 Task: Create a due date automation trigger when advanced on, on the tuesday of the week a card is due add fields without custom field "Resume" set to a date less than 1 days ago at 11:00 AM.
Action: Mouse moved to (888, 277)
Screenshot: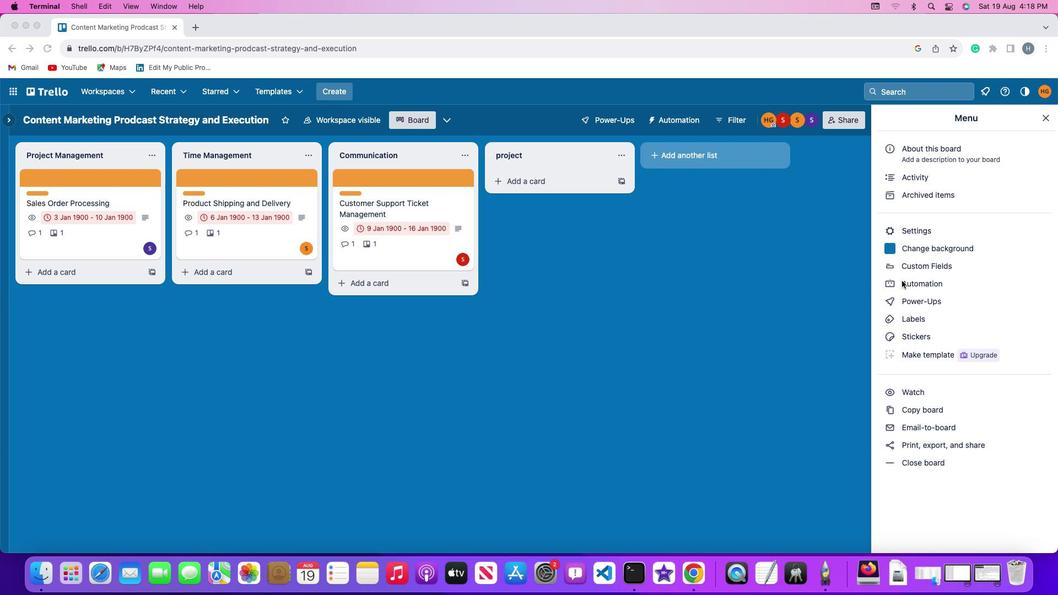 
Action: Mouse pressed left at (888, 277)
Screenshot: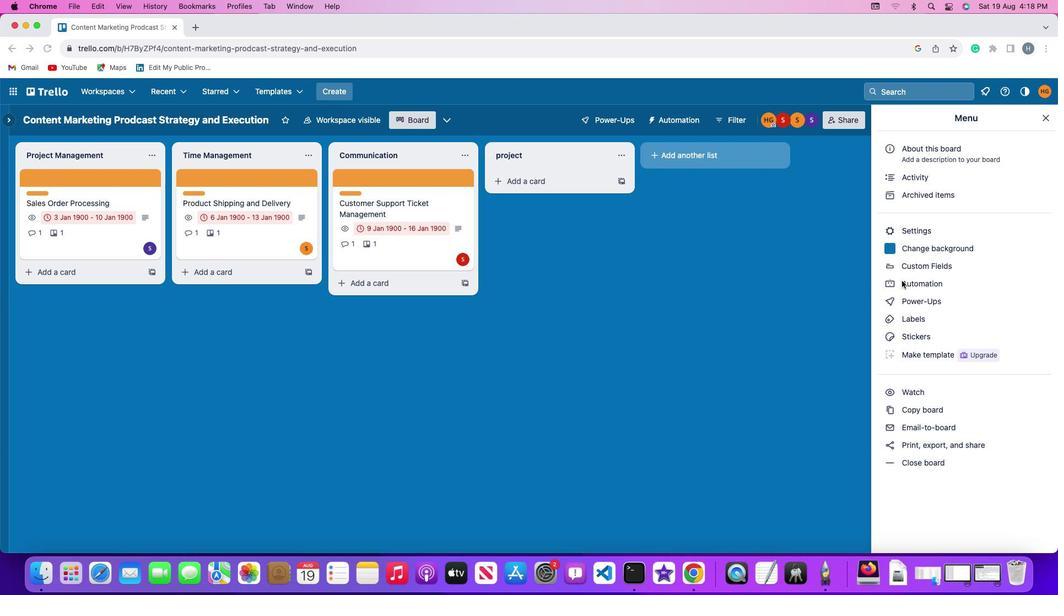 
Action: Mouse pressed left at (888, 277)
Screenshot: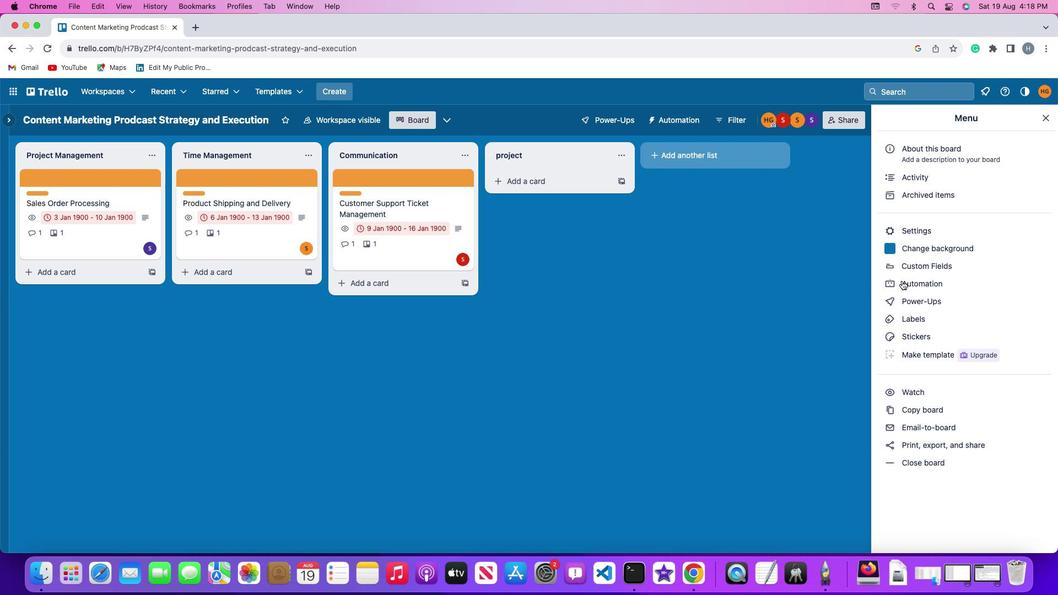 
Action: Mouse moved to (92, 257)
Screenshot: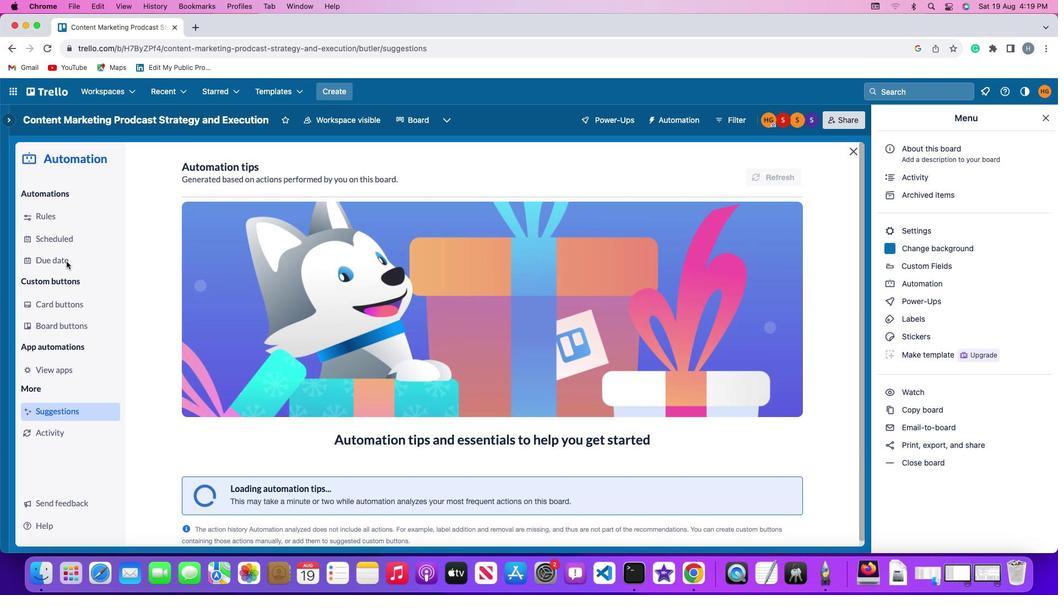 
Action: Mouse pressed left at (92, 257)
Screenshot: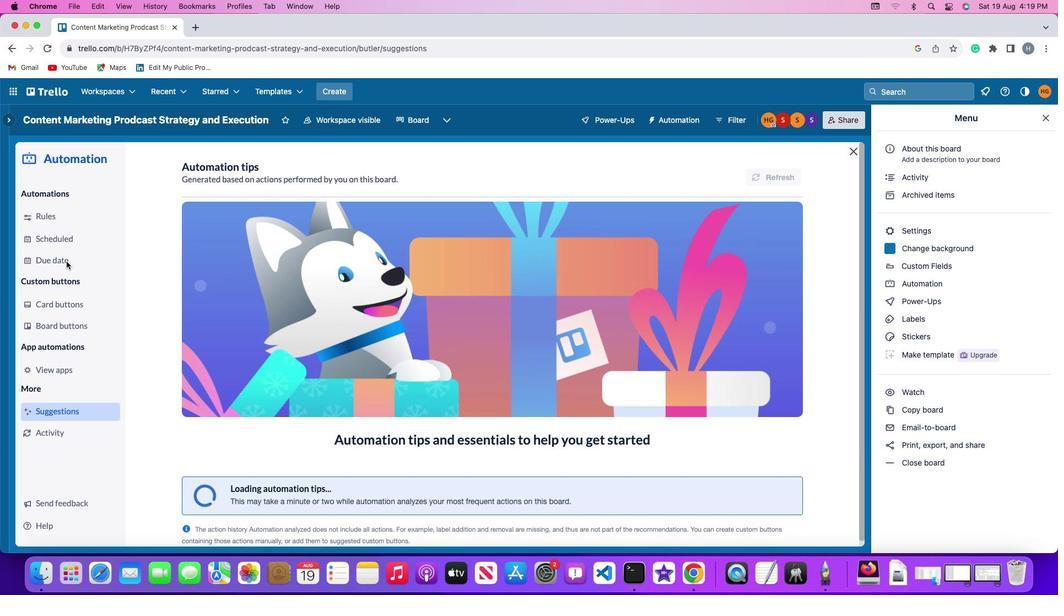 
Action: Mouse moved to (750, 164)
Screenshot: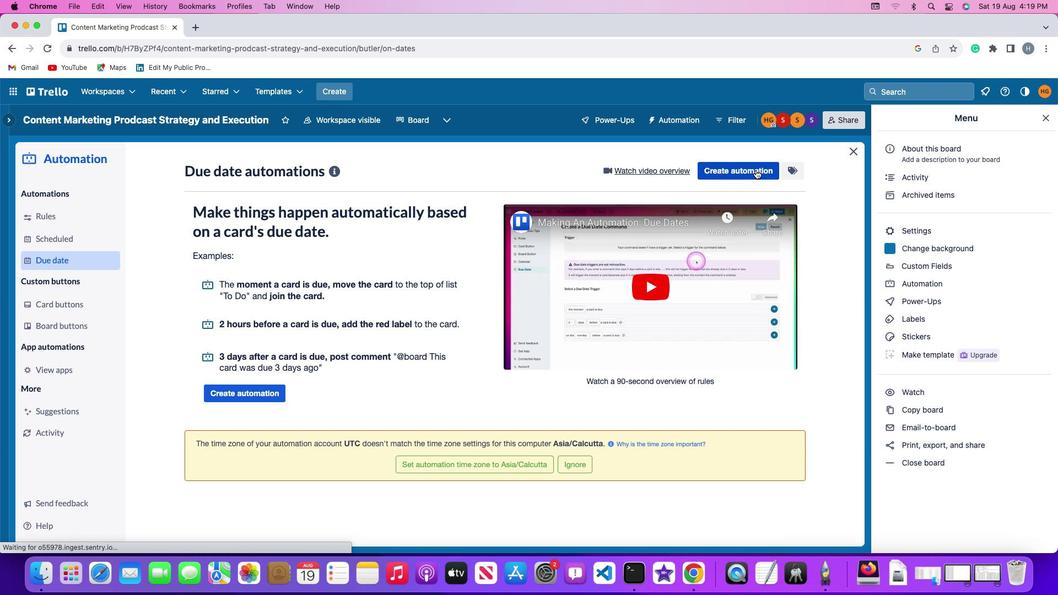 
Action: Mouse pressed left at (750, 164)
Screenshot: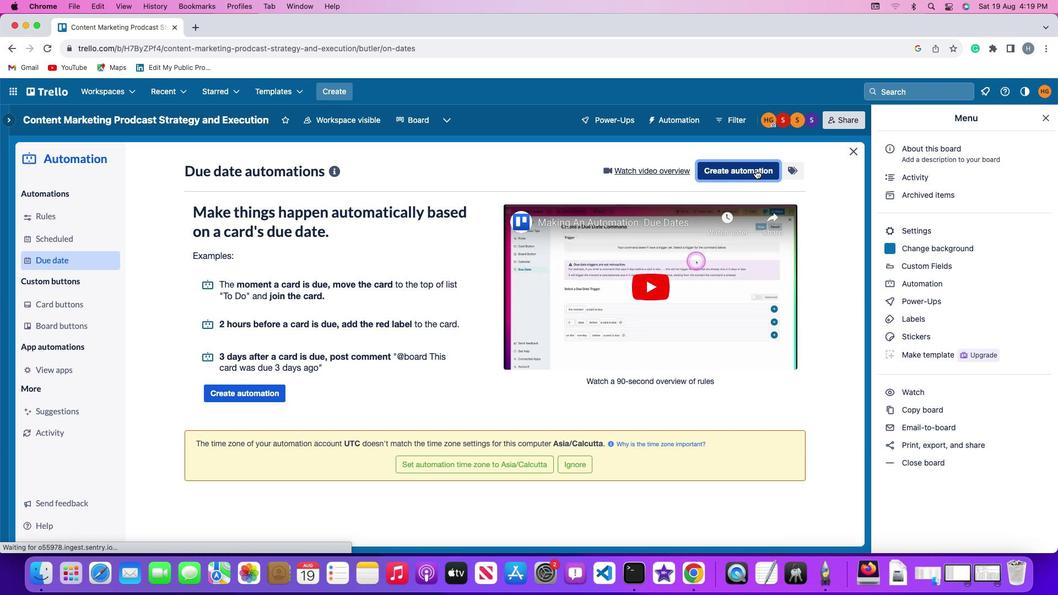 
Action: Mouse moved to (238, 273)
Screenshot: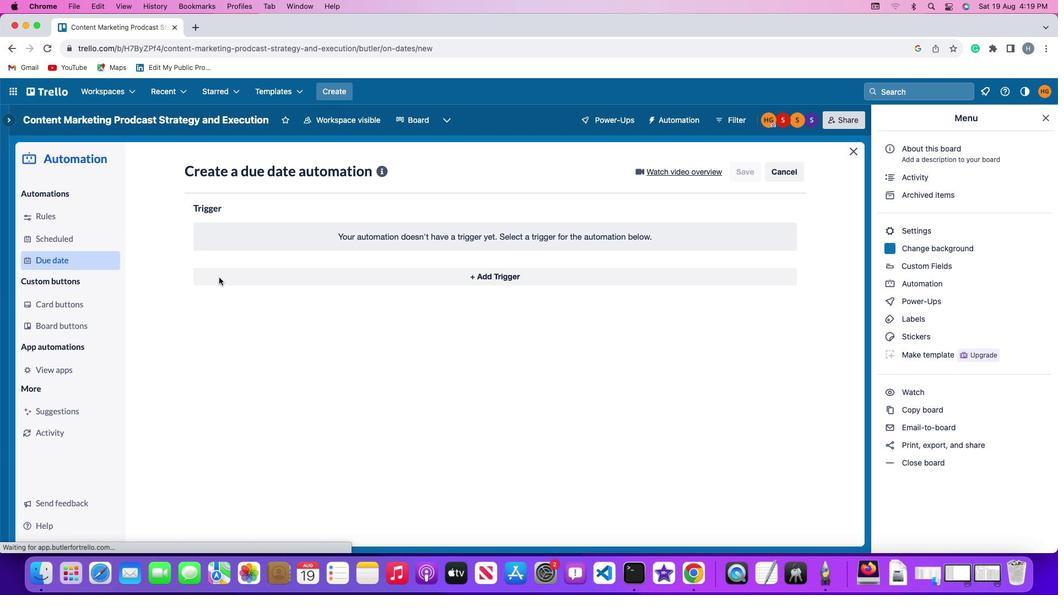 
Action: Mouse pressed left at (238, 273)
Screenshot: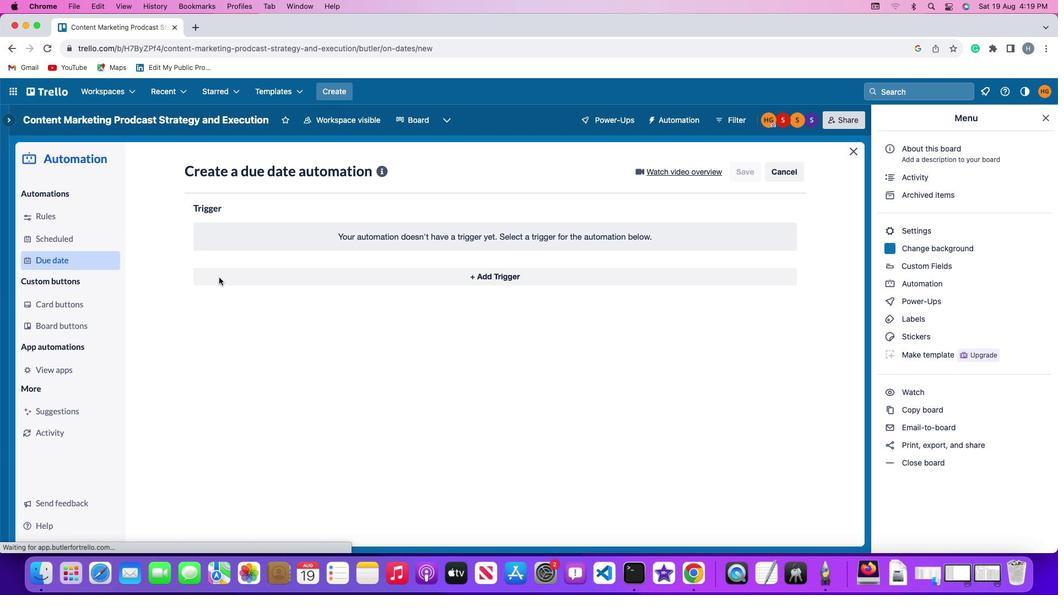 
Action: Mouse moved to (267, 473)
Screenshot: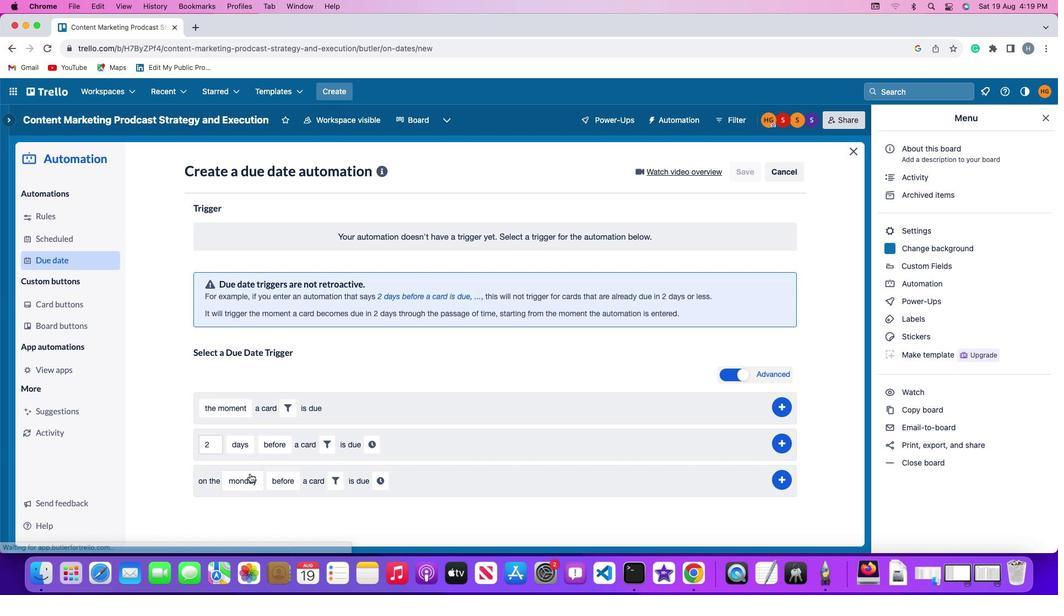 
Action: Mouse pressed left at (267, 473)
Screenshot: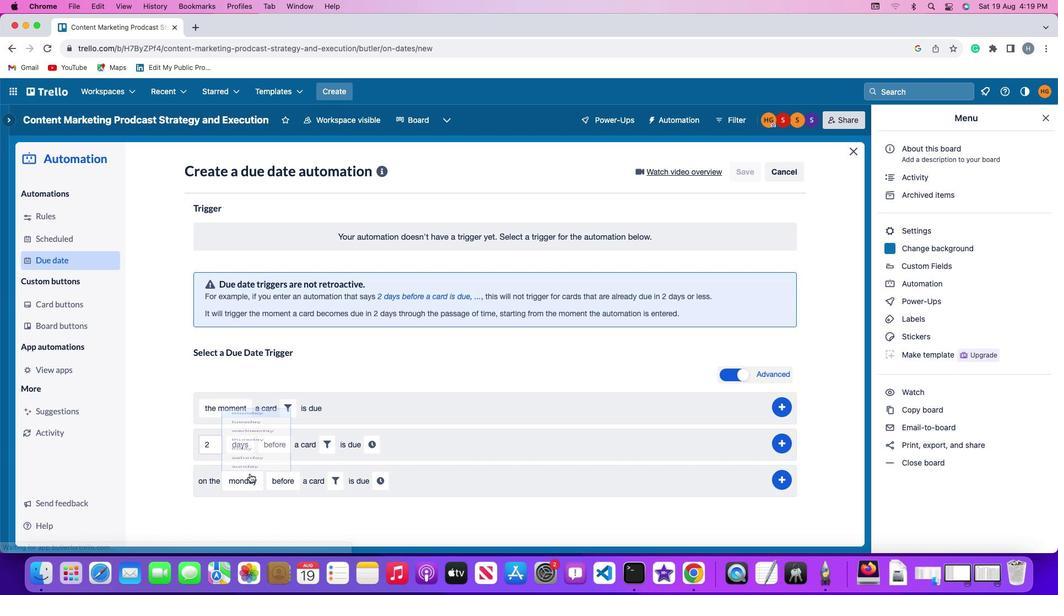 
Action: Mouse moved to (281, 348)
Screenshot: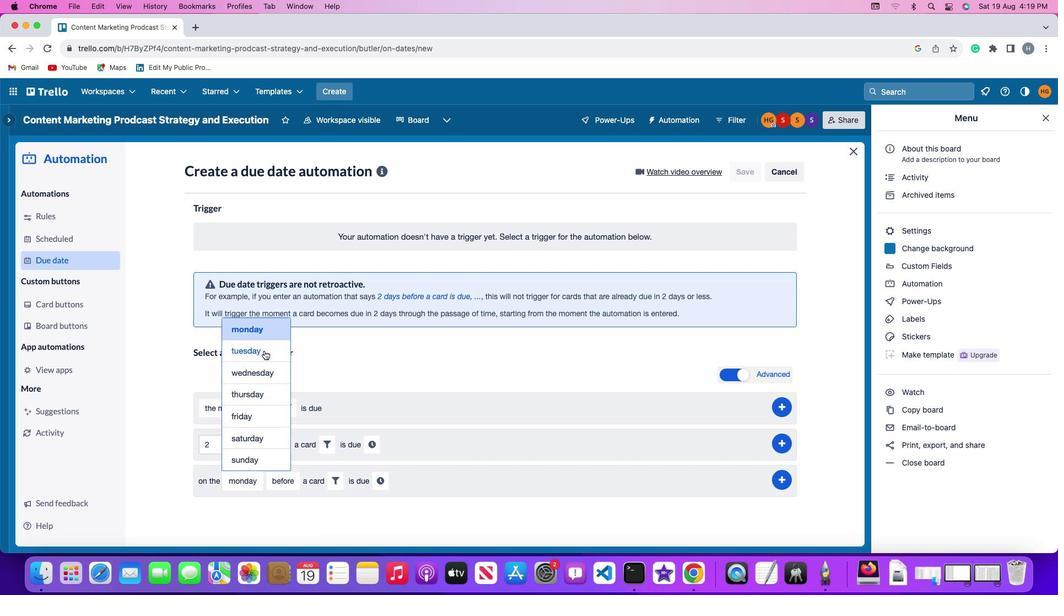 
Action: Mouse pressed left at (281, 348)
Screenshot: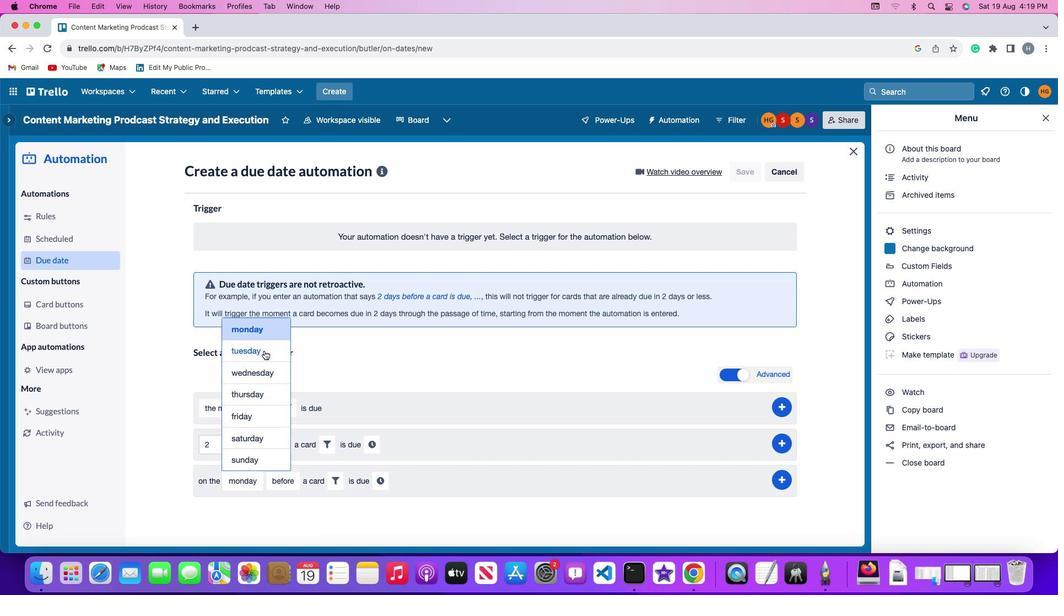 
Action: Mouse moved to (299, 483)
Screenshot: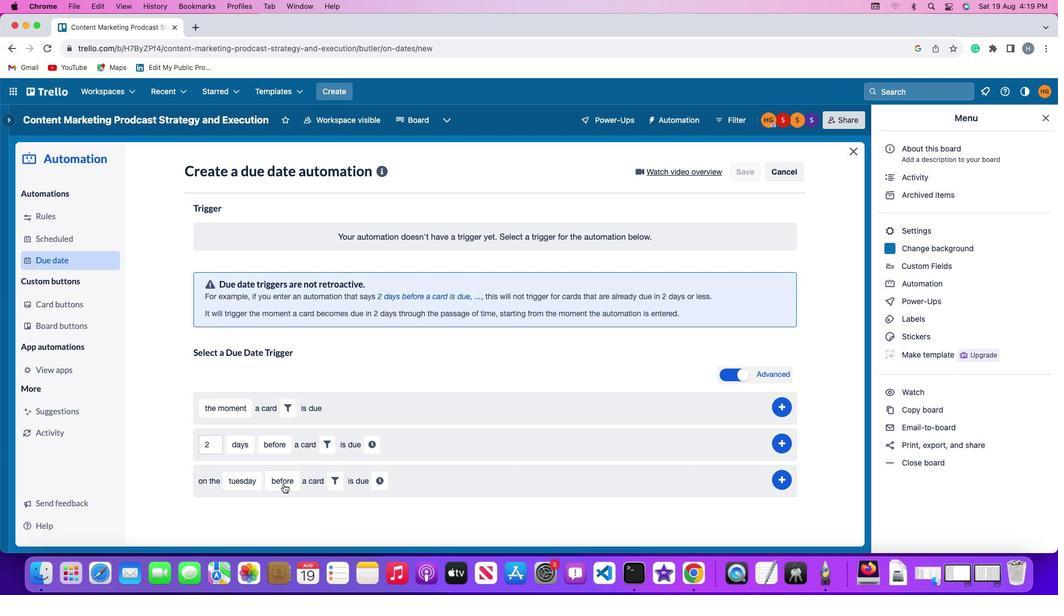 
Action: Mouse pressed left at (299, 483)
Screenshot: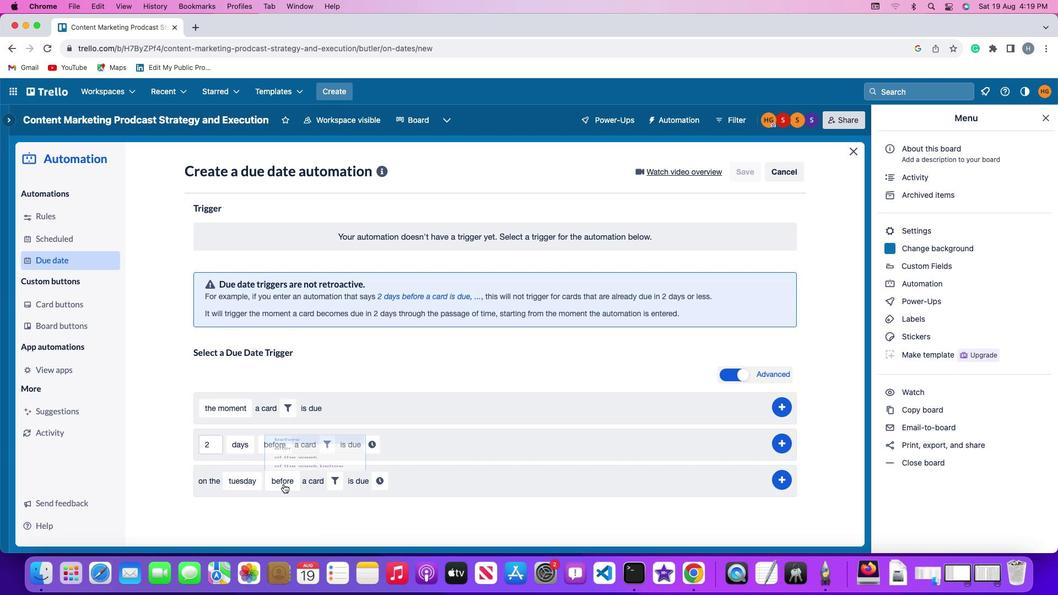 
Action: Mouse moved to (315, 439)
Screenshot: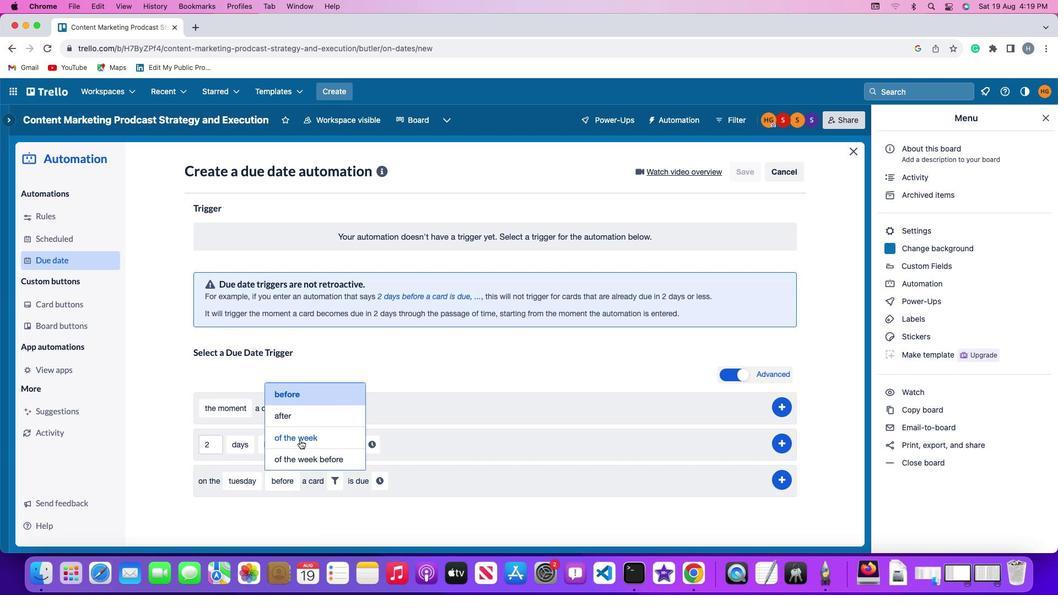 
Action: Mouse pressed left at (315, 439)
Screenshot: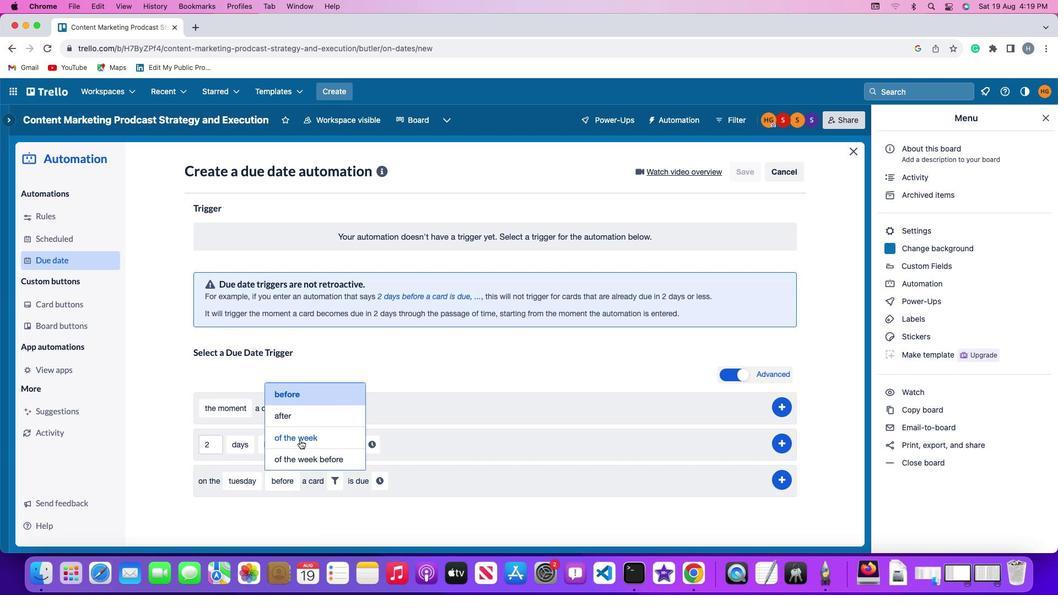 
Action: Mouse moved to (365, 482)
Screenshot: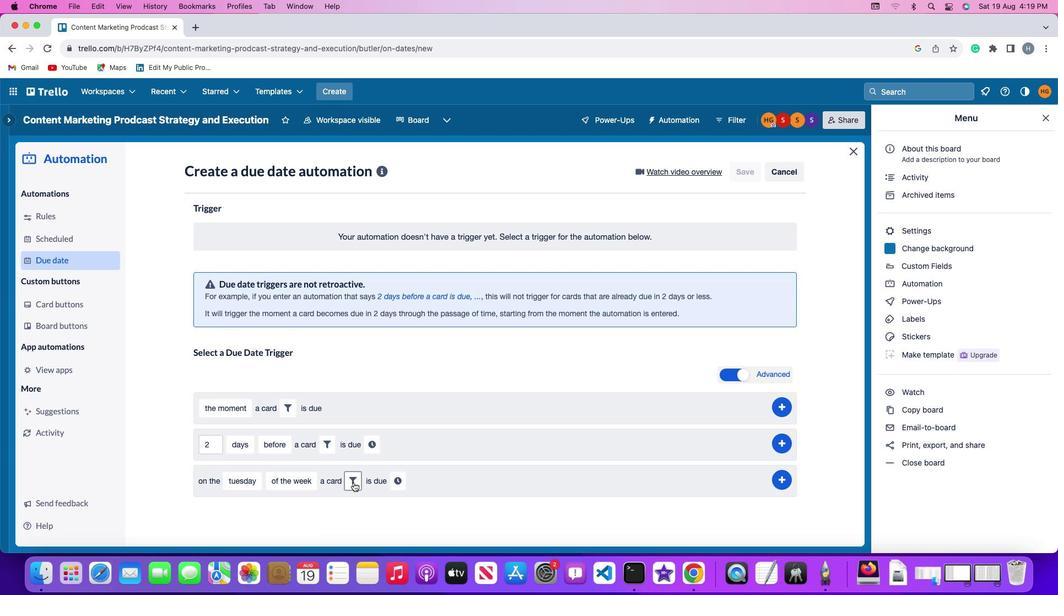 
Action: Mouse pressed left at (365, 482)
Screenshot: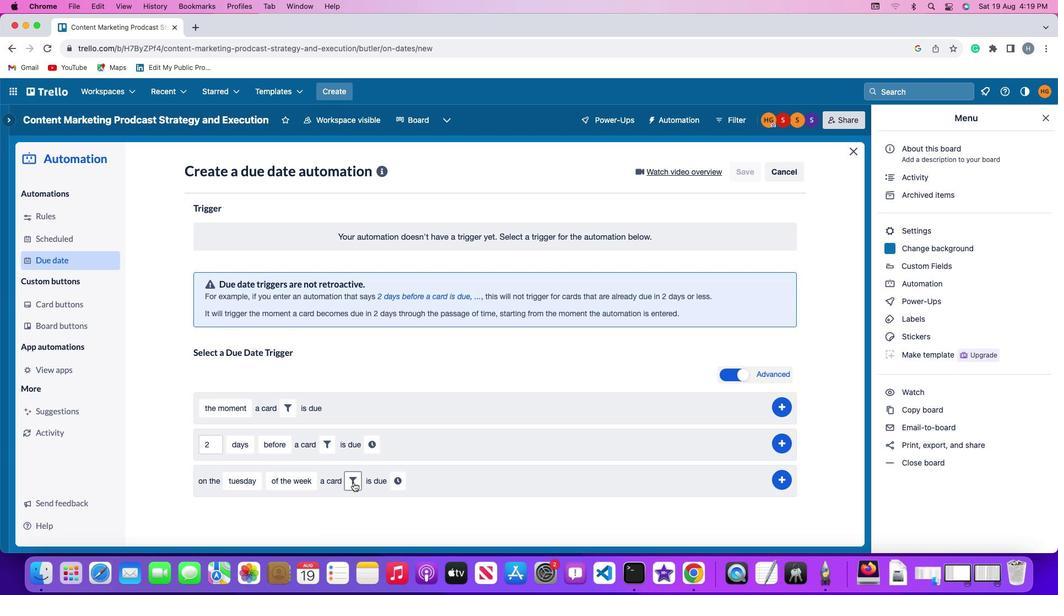 
Action: Mouse moved to (546, 512)
Screenshot: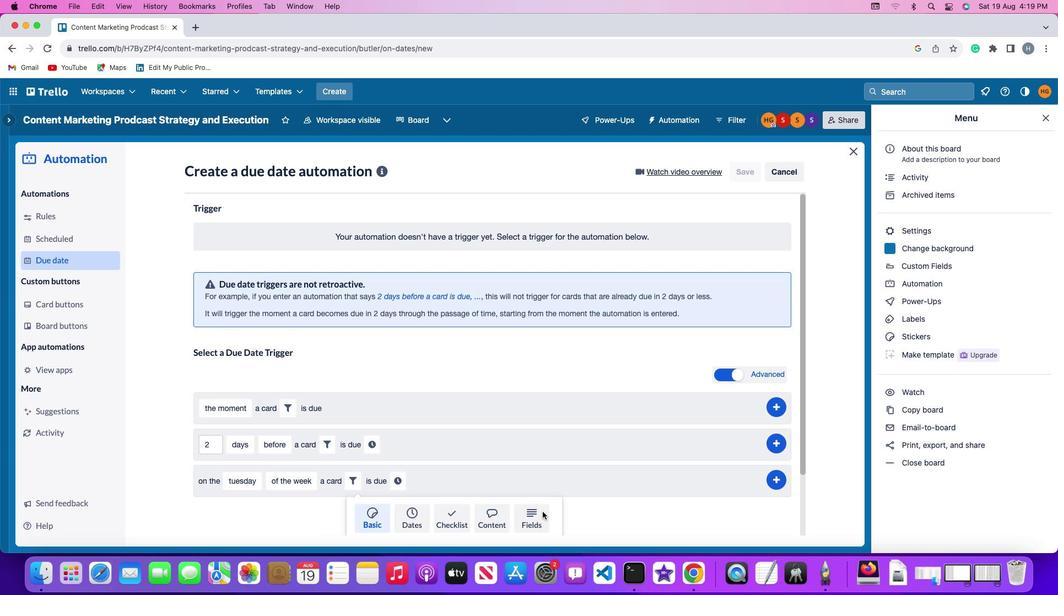 
Action: Mouse pressed left at (546, 512)
Screenshot: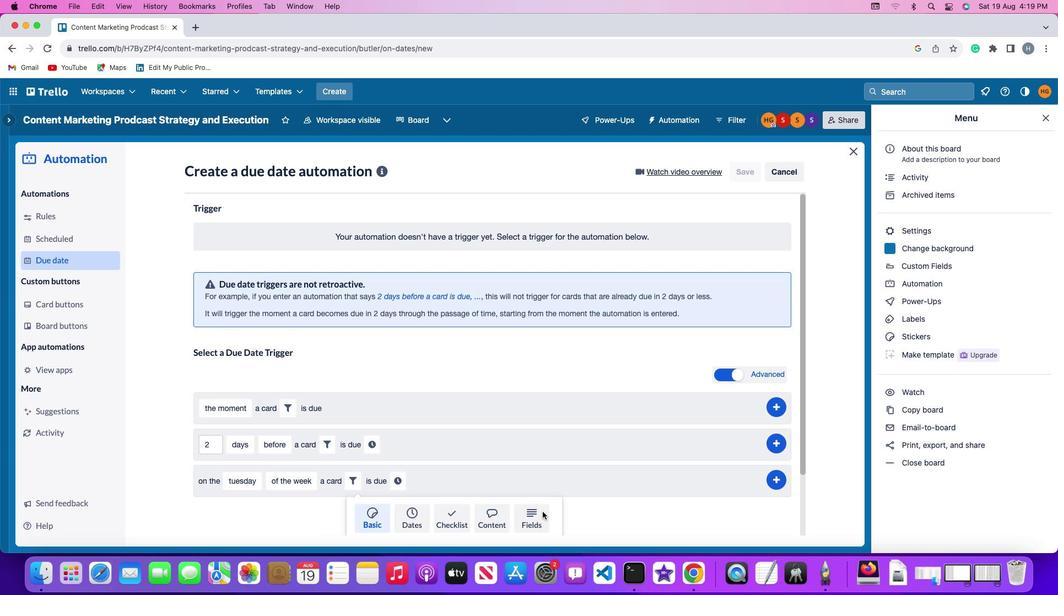 
Action: Mouse moved to (328, 517)
Screenshot: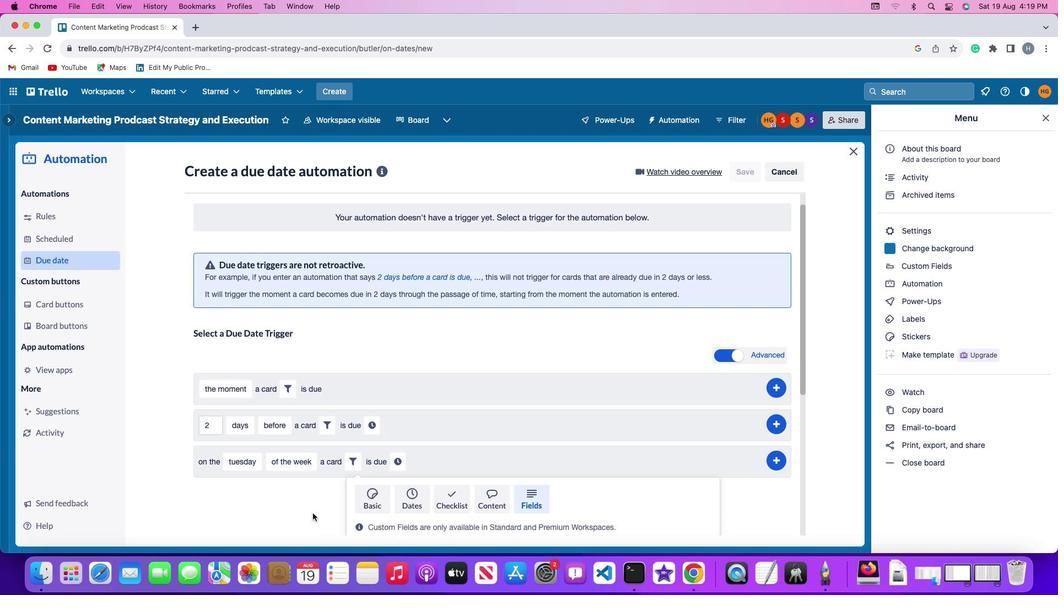 
Action: Mouse scrolled (328, 517) with delta (29, -7)
Screenshot: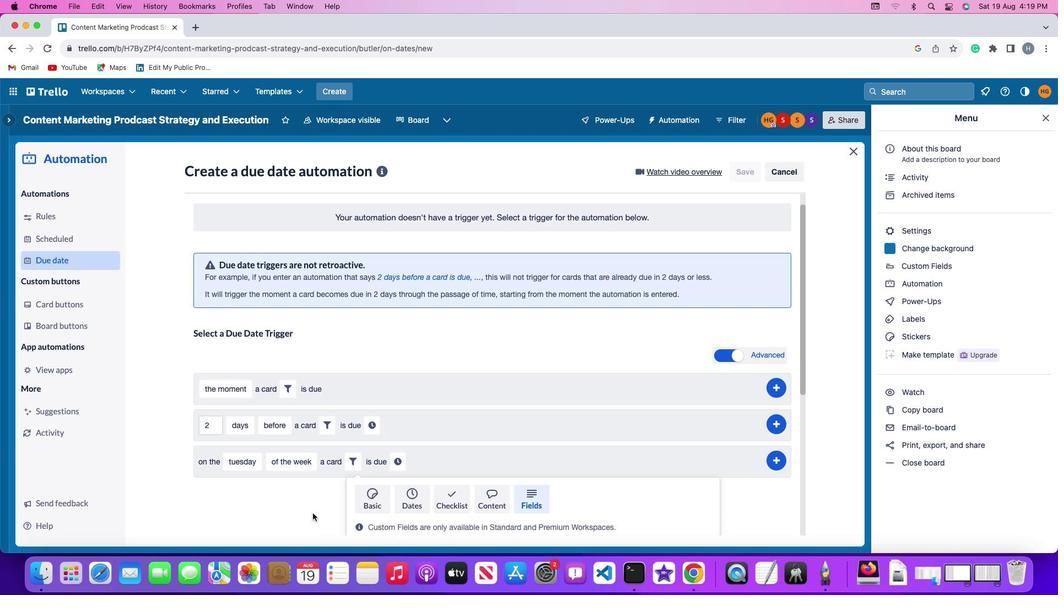 
Action: Mouse moved to (328, 517)
Screenshot: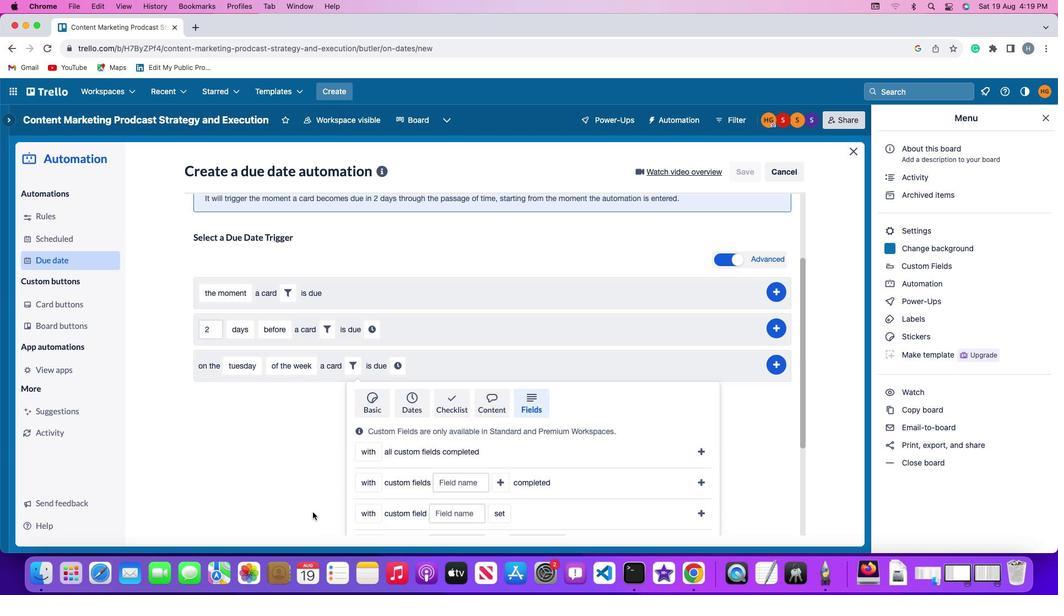 
Action: Mouse scrolled (328, 517) with delta (29, -7)
Screenshot: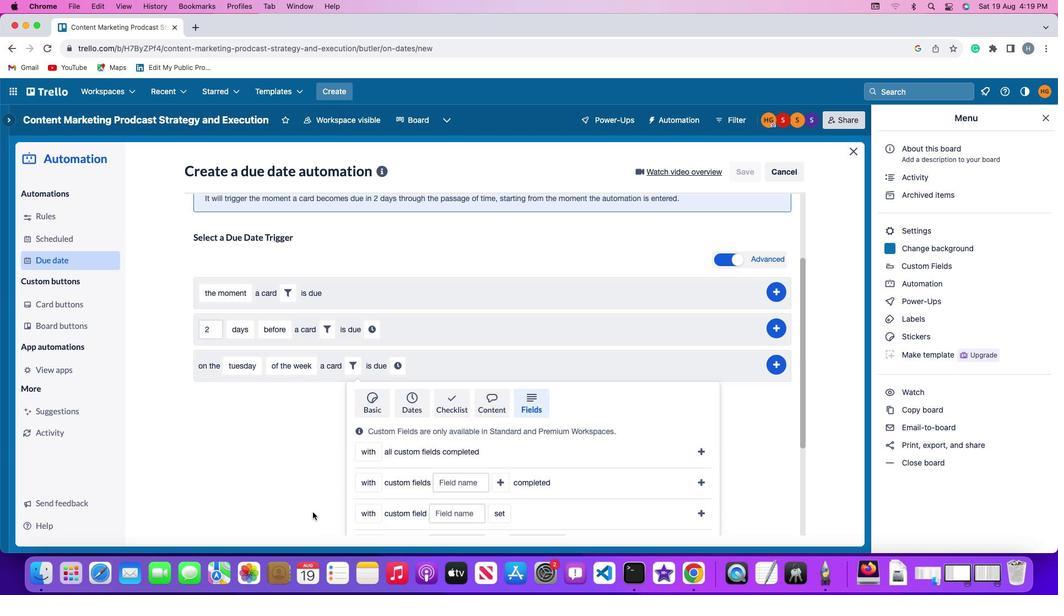 
Action: Mouse moved to (328, 517)
Screenshot: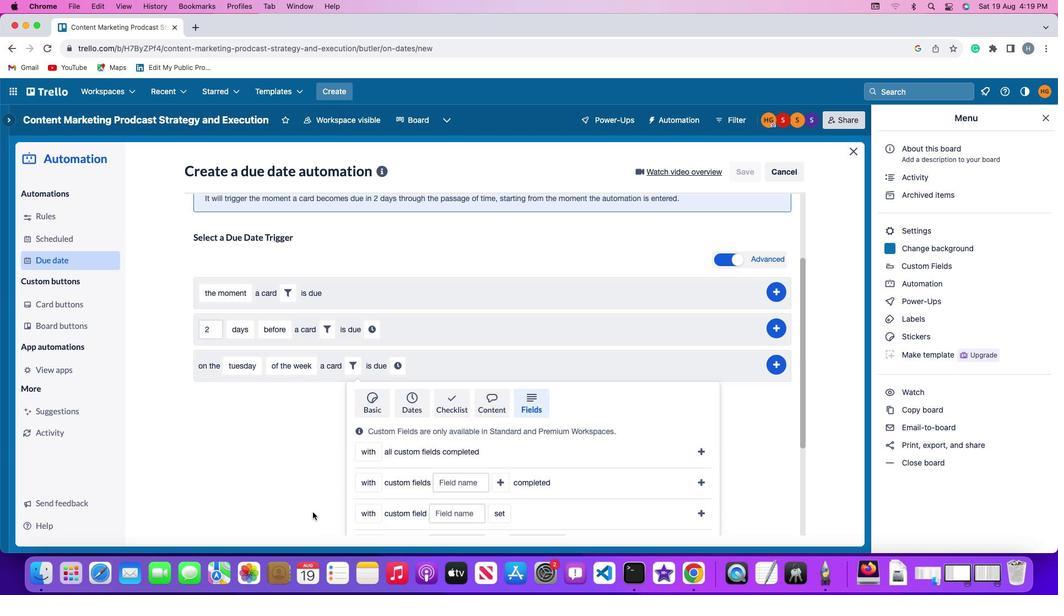 
Action: Mouse scrolled (328, 517) with delta (29, -8)
Screenshot: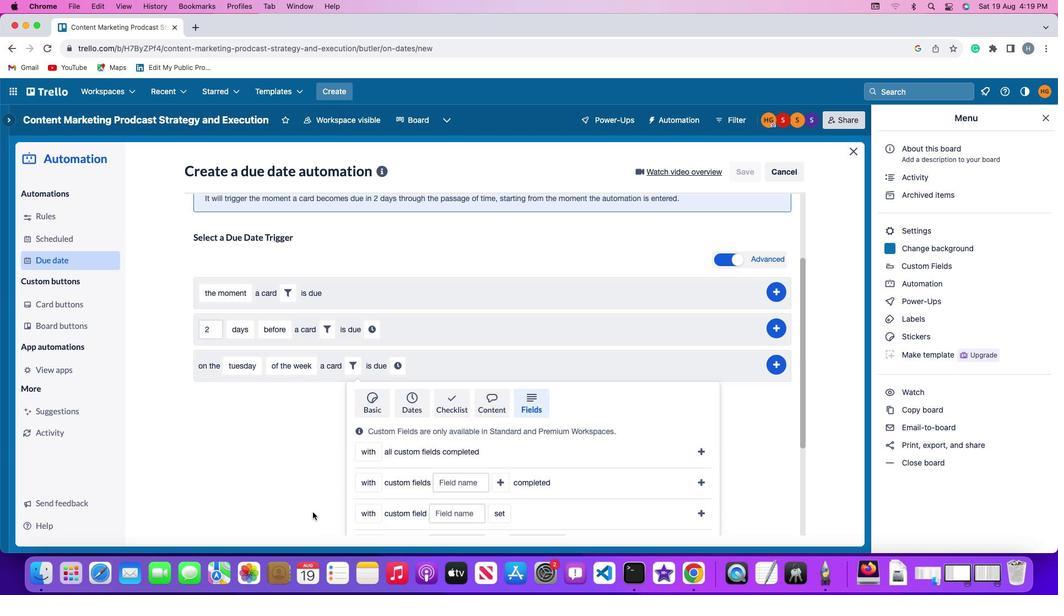 
Action: Mouse scrolled (328, 517) with delta (29, -9)
Screenshot: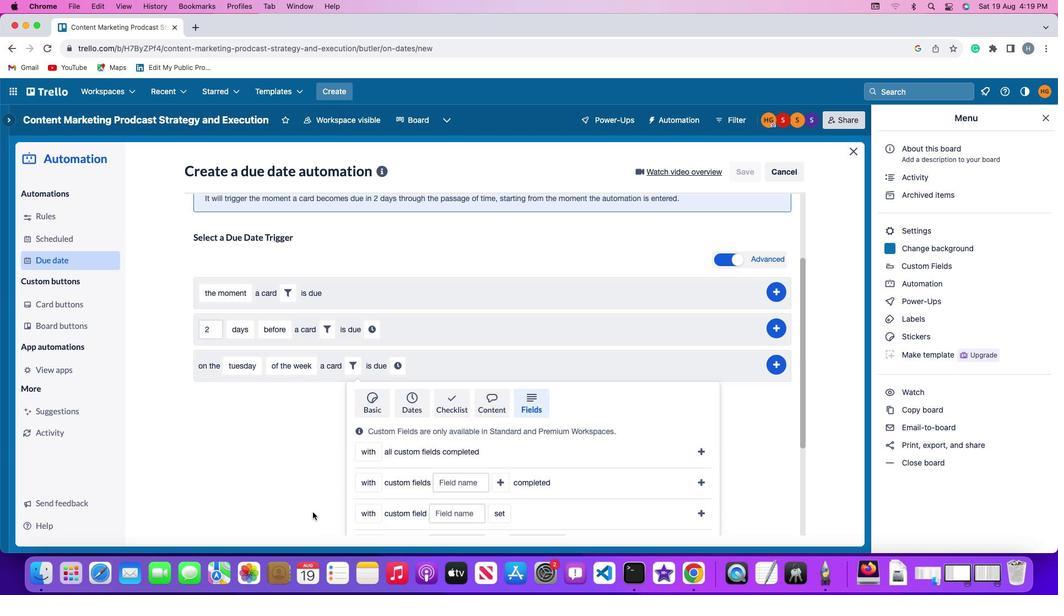 
Action: Mouse moved to (328, 516)
Screenshot: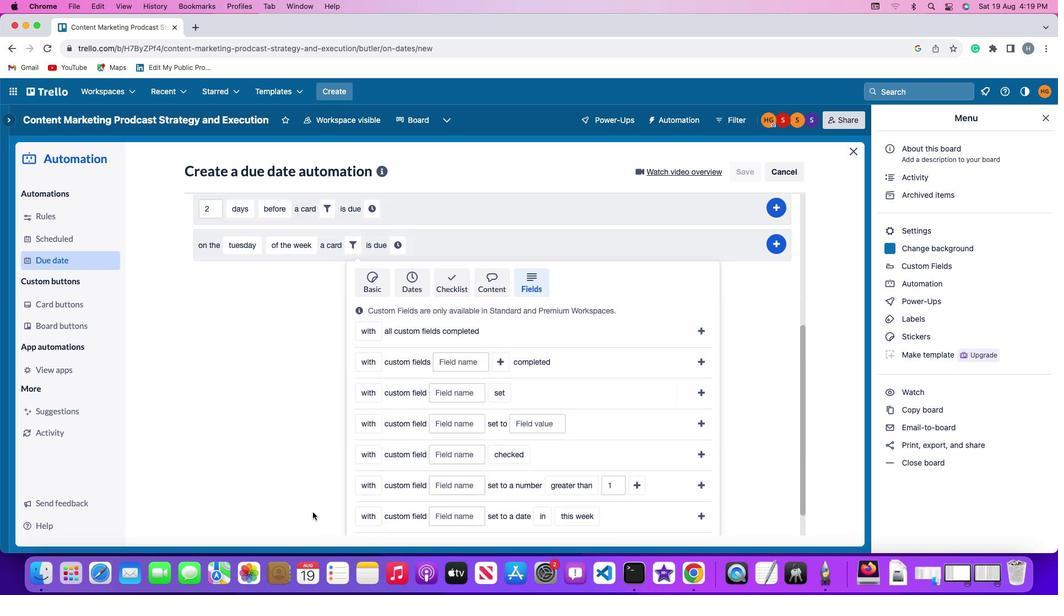 
Action: Mouse scrolled (328, 516) with delta (29, -9)
Screenshot: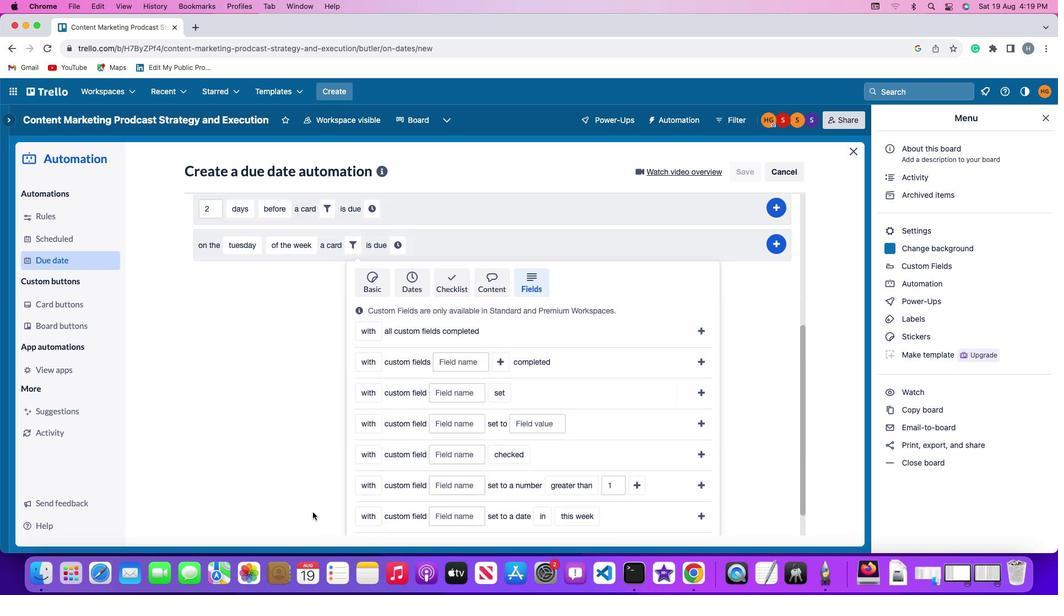 
Action: Mouse moved to (327, 514)
Screenshot: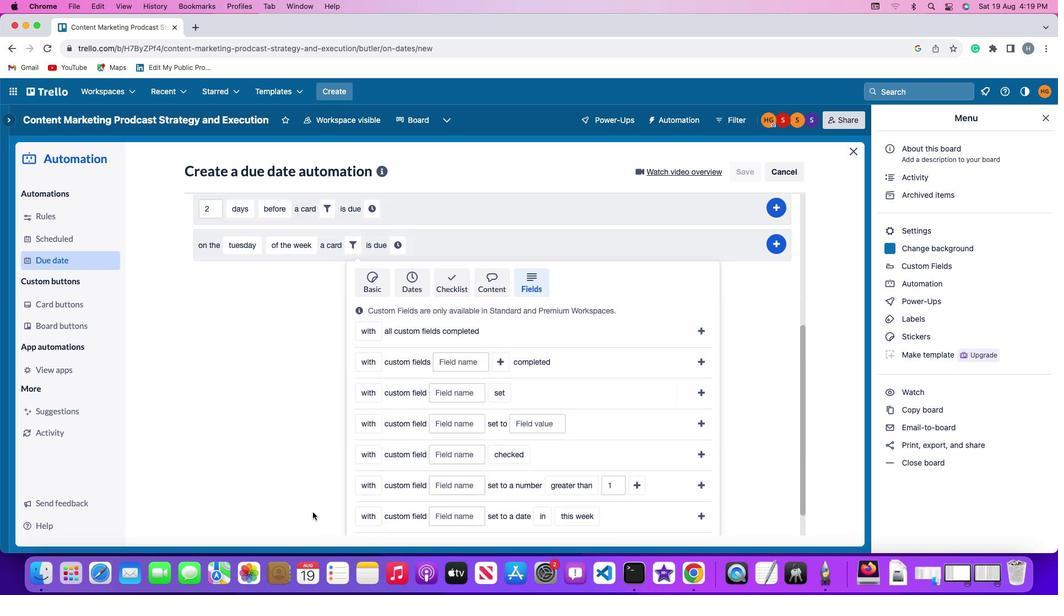 
Action: Mouse scrolled (327, 514) with delta (29, -10)
Screenshot: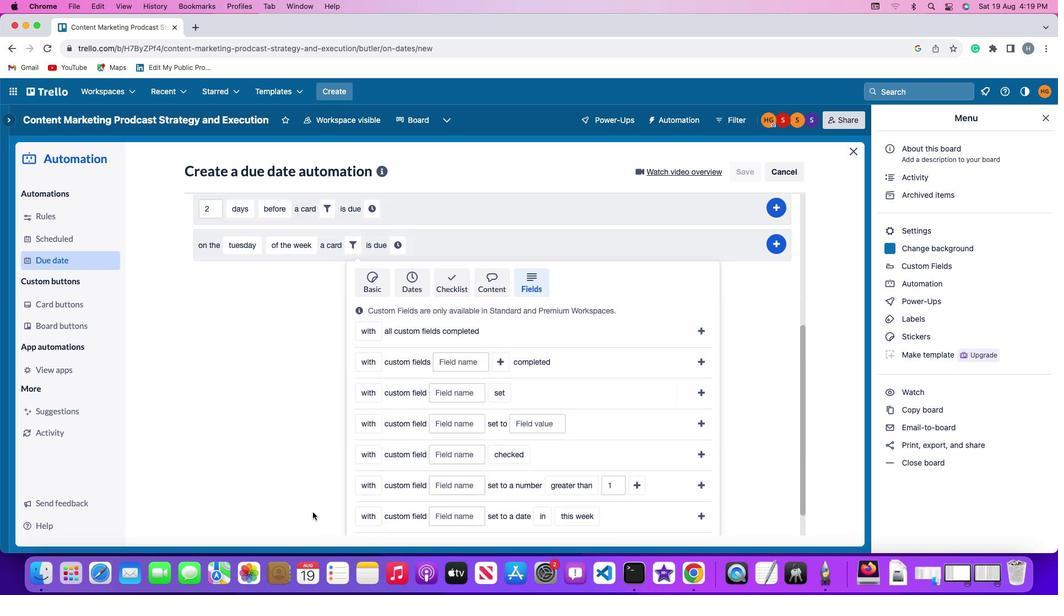 
Action: Mouse moved to (328, 511)
Screenshot: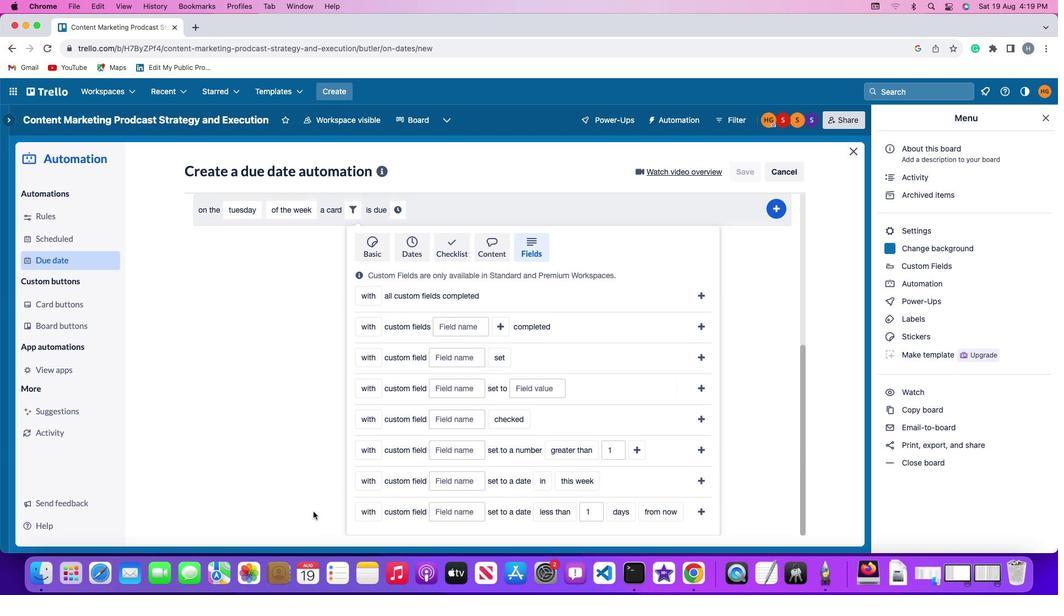 
Action: Mouse scrolled (328, 511) with delta (29, -7)
Screenshot: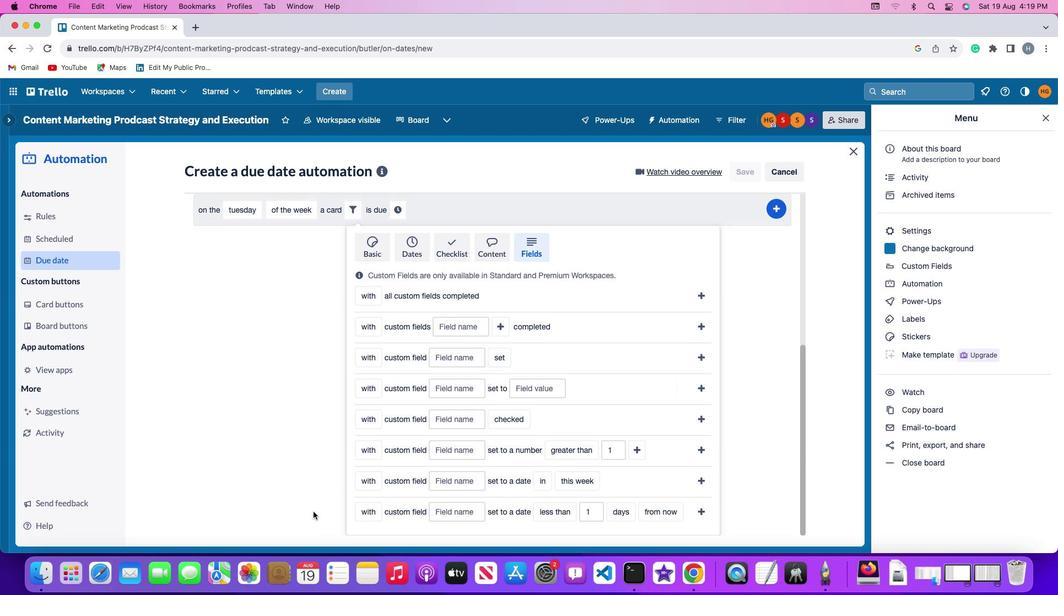 
Action: Mouse scrolled (328, 511) with delta (29, -7)
Screenshot: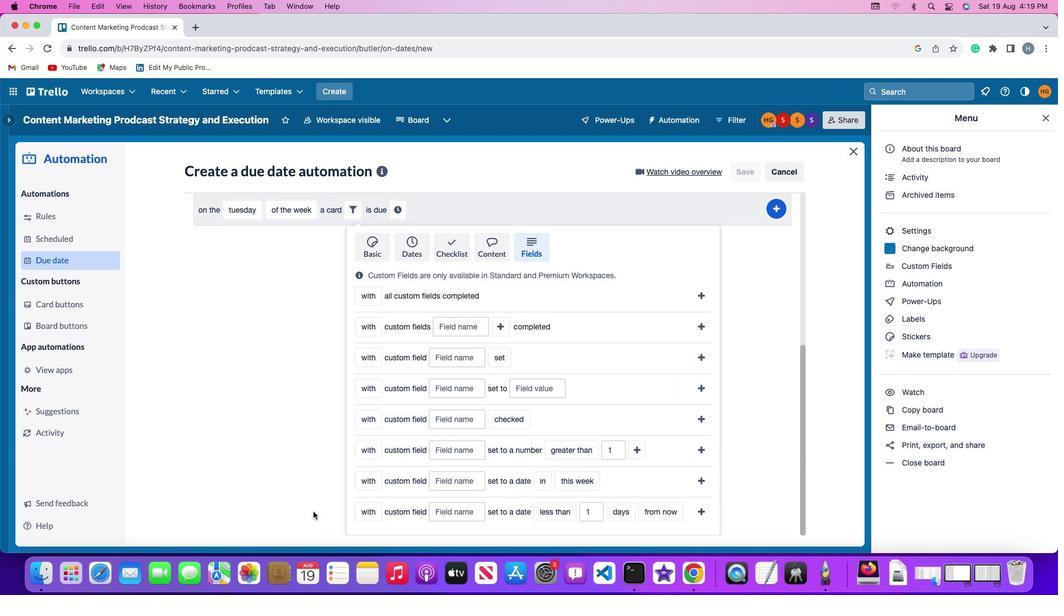 
Action: Mouse scrolled (328, 511) with delta (29, -8)
Screenshot: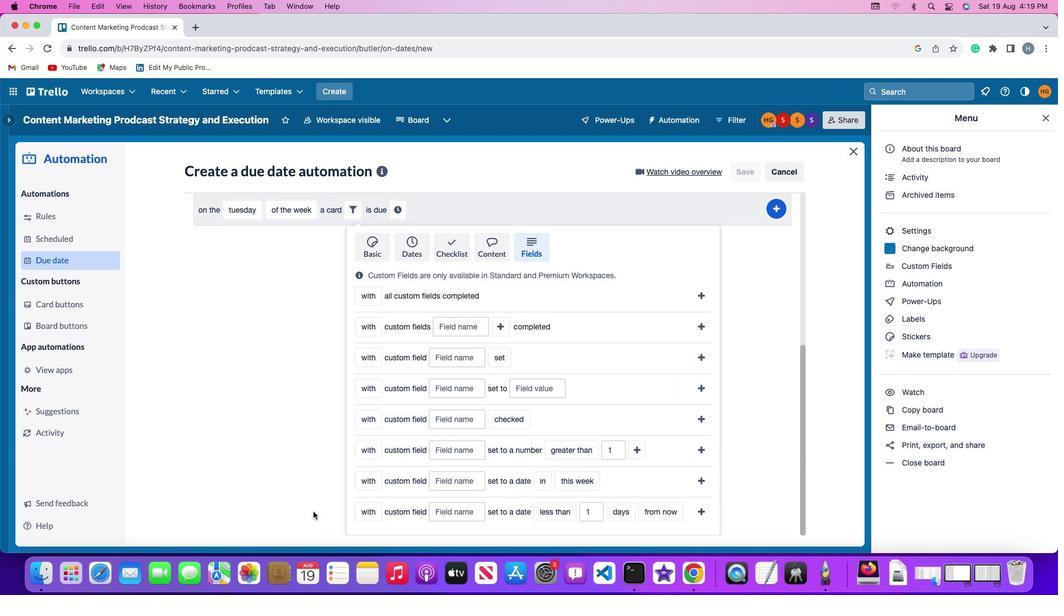 
Action: Mouse scrolled (328, 511) with delta (29, -9)
Screenshot: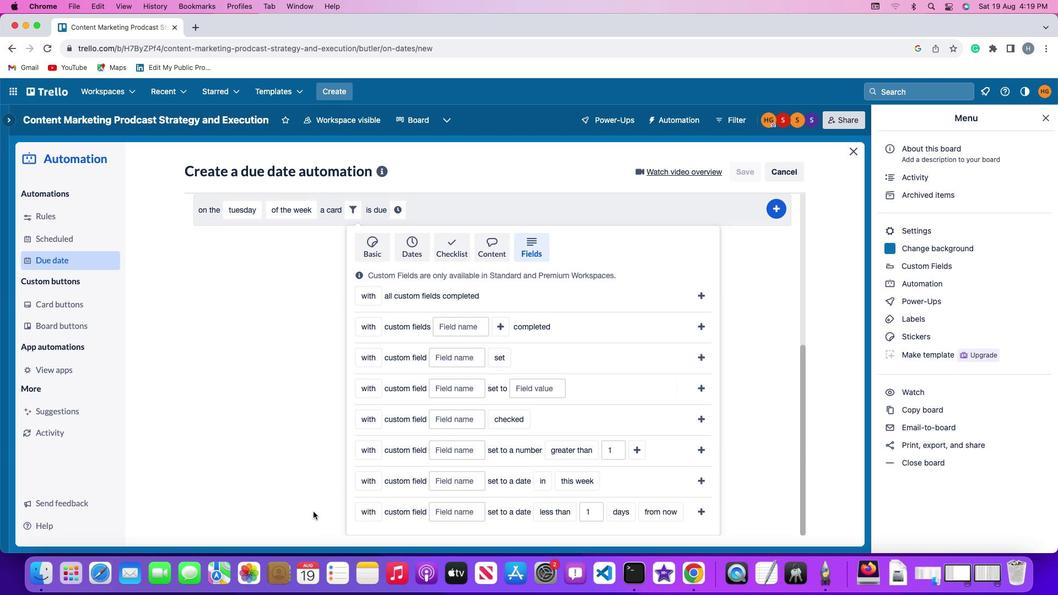 
Action: Mouse moved to (384, 514)
Screenshot: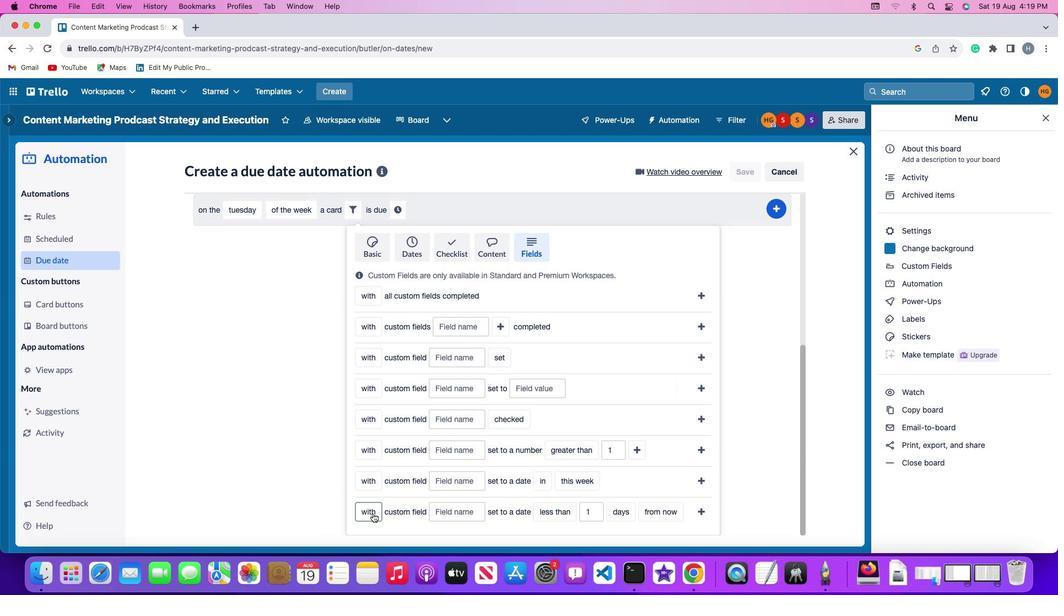 
Action: Mouse pressed left at (384, 514)
Screenshot: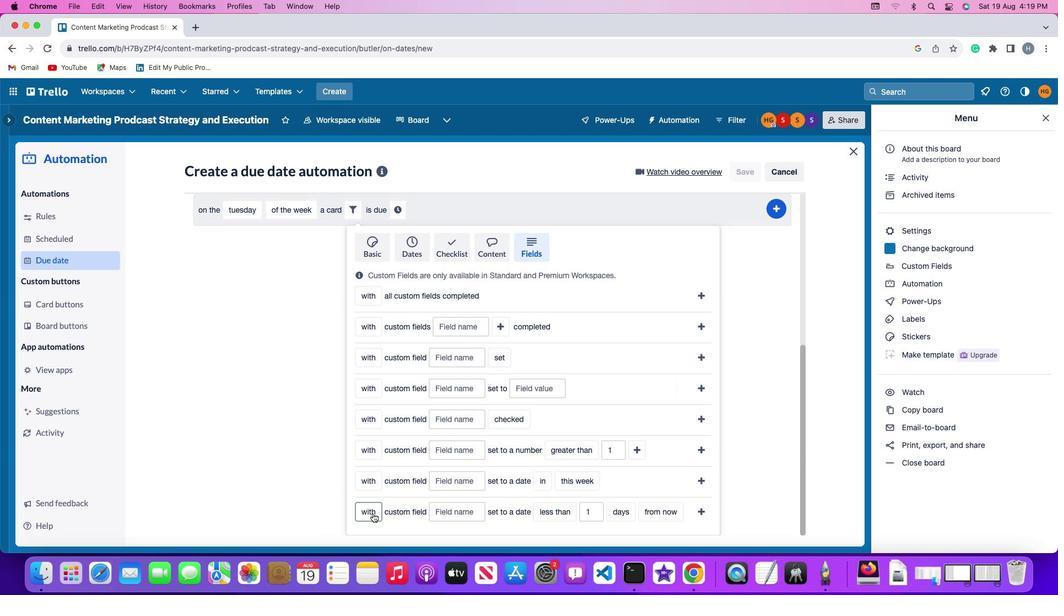 
Action: Mouse moved to (389, 491)
Screenshot: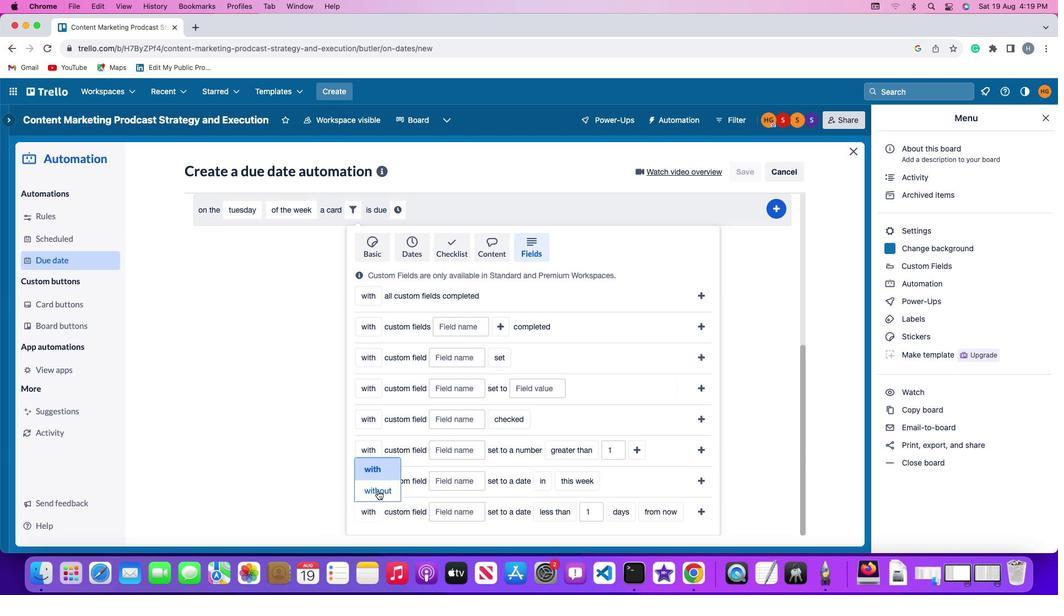 
Action: Mouse pressed left at (389, 491)
Screenshot: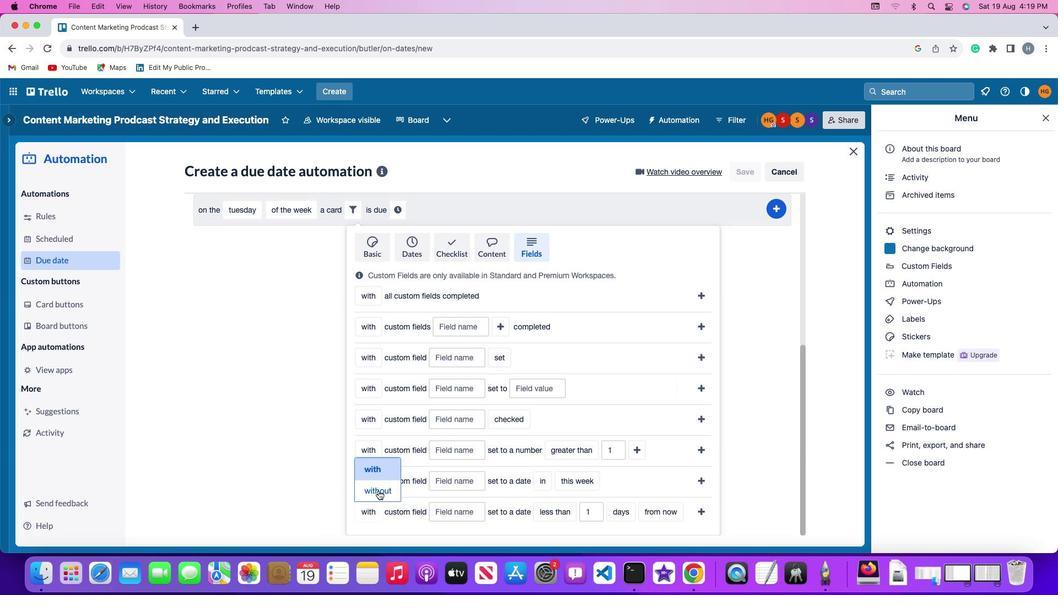 
Action: Mouse moved to (456, 509)
Screenshot: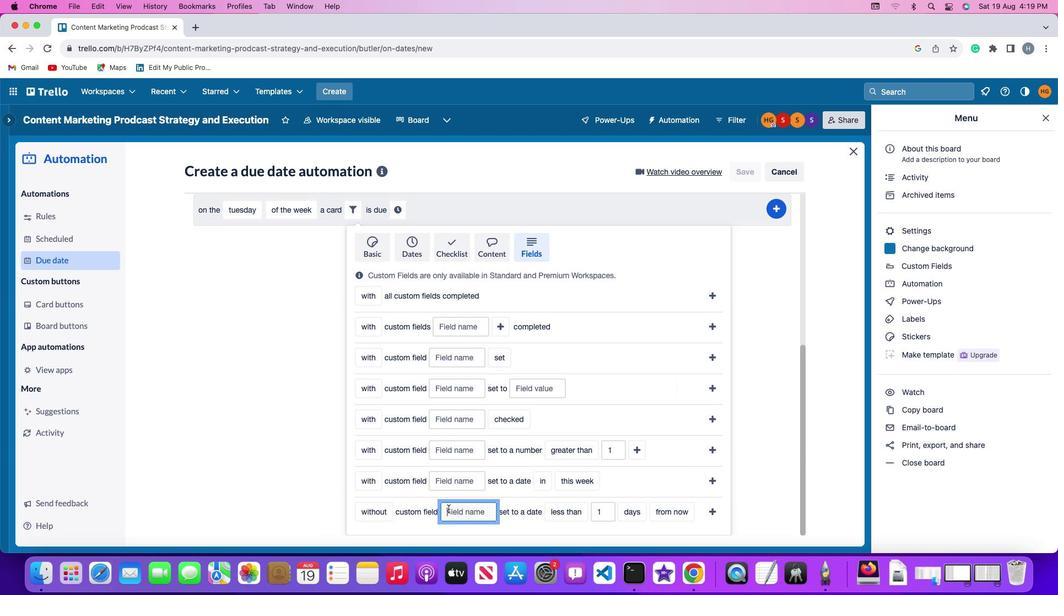 
Action: Mouse pressed left at (456, 509)
Screenshot: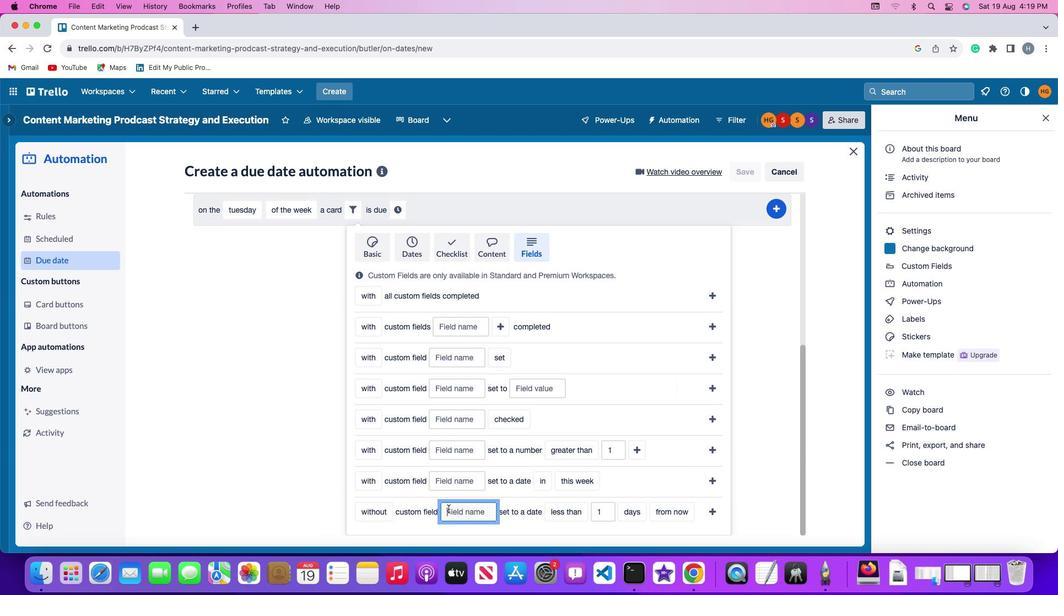 
Action: Mouse moved to (457, 509)
Screenshot: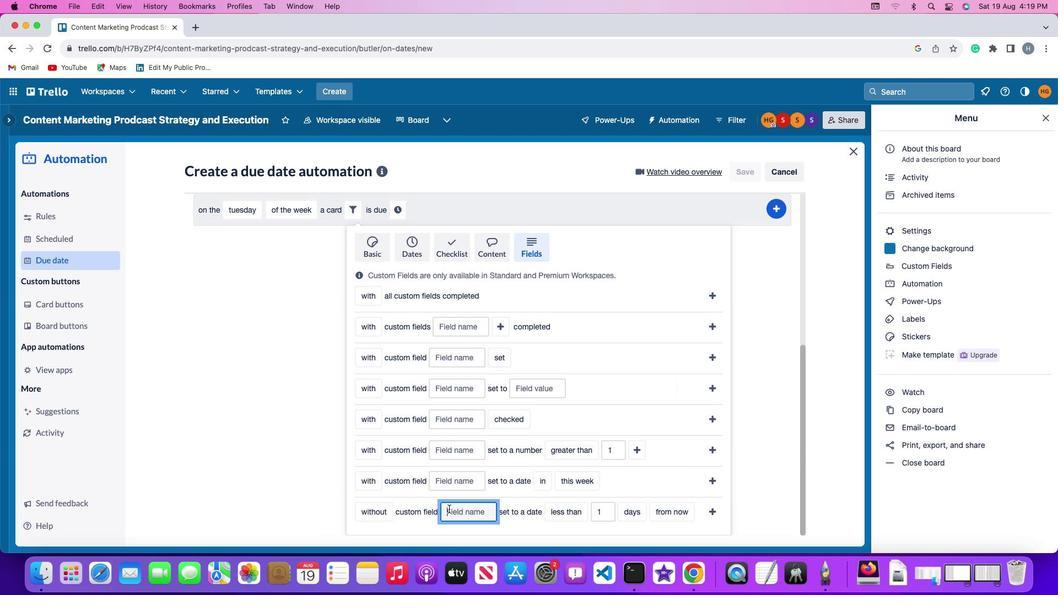 
Action: Key pressed Key.shift'R''e''s''u''m''e'
Screenshot: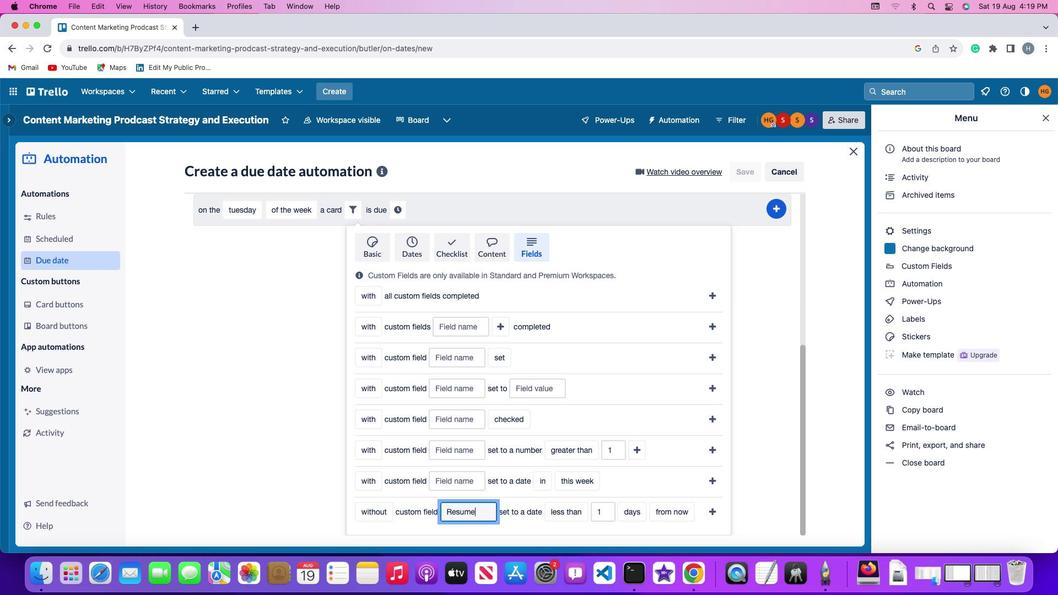 
Action: Mouse moved to (568, 507)
Screenshot: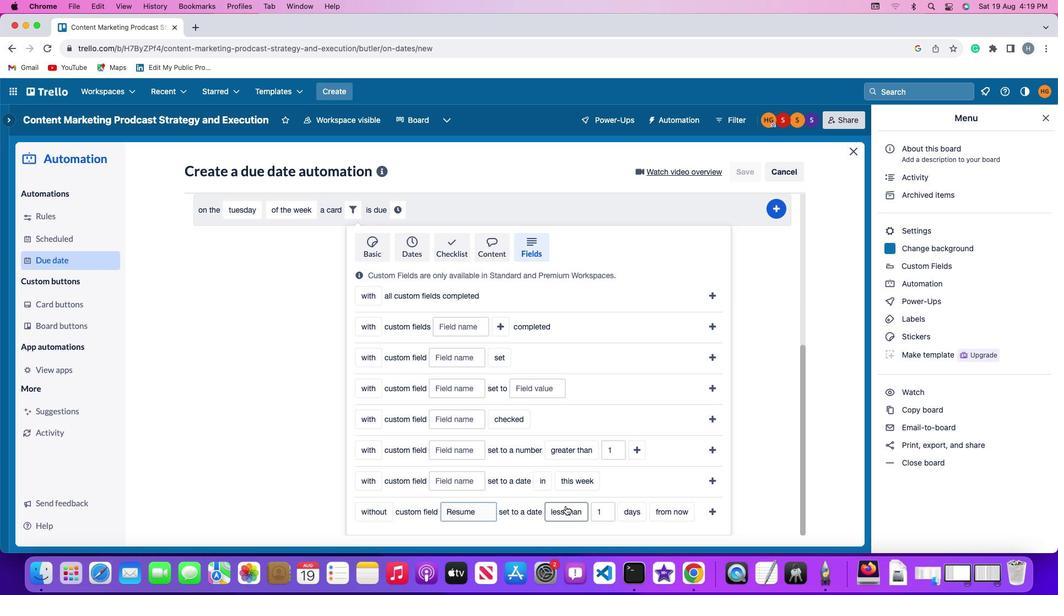 
Action: Mouse pressed left at (568, 507)
Screenshot: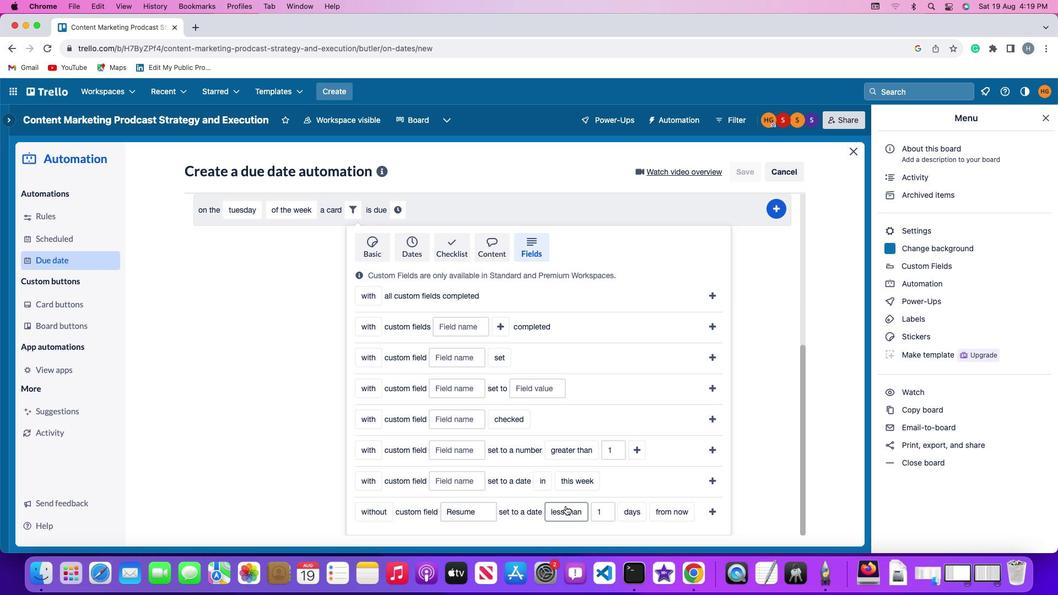 
Action: Mouse moved to (577, 440)
Screenshot: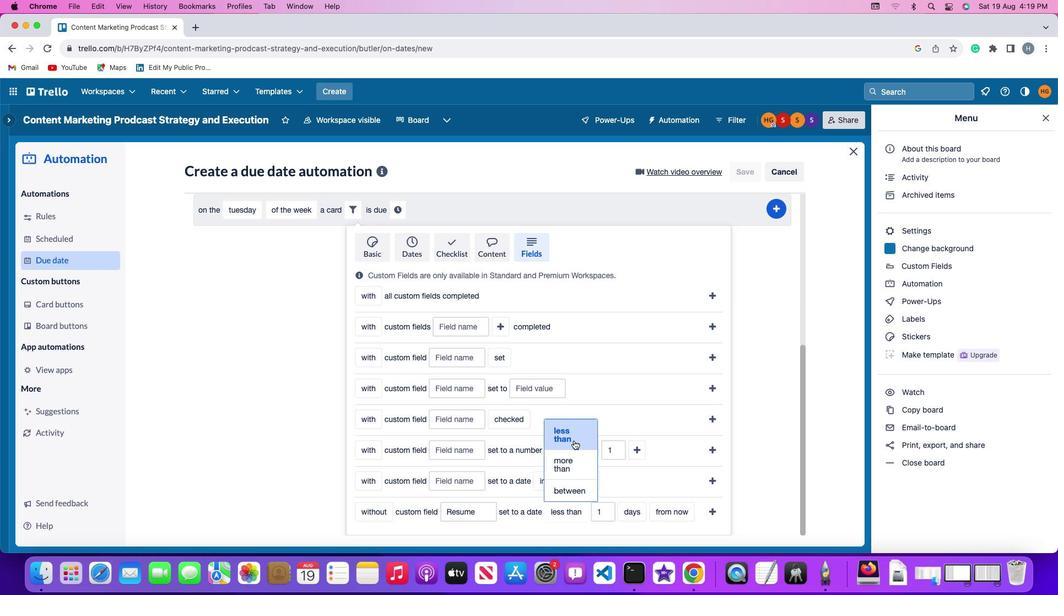 
Action: Mouse pressed left at (577, 440)
Screenshot: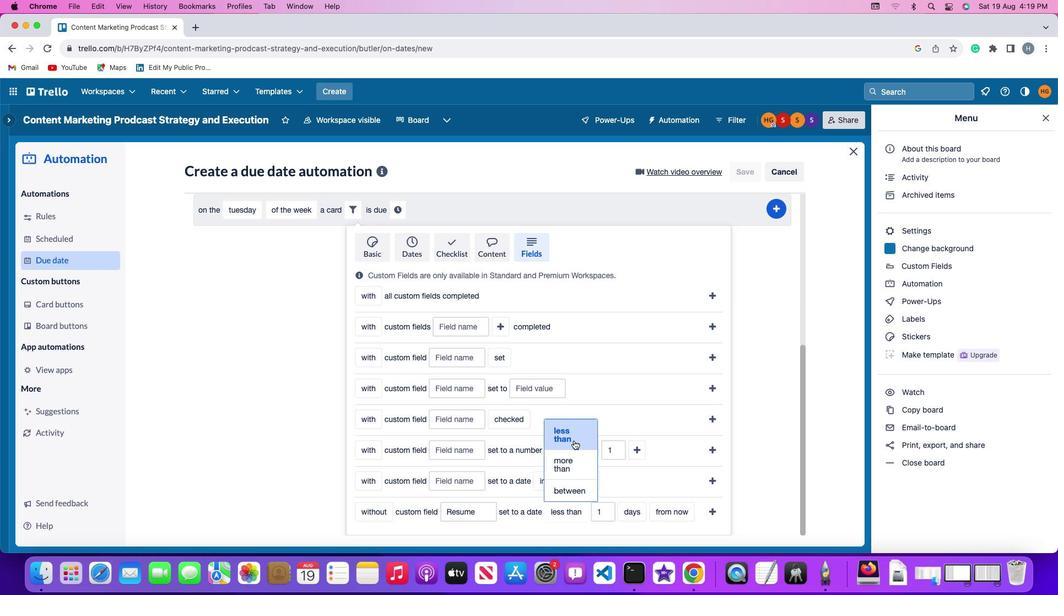 
Action: Mouse moved to (604, 511)
Screenshot: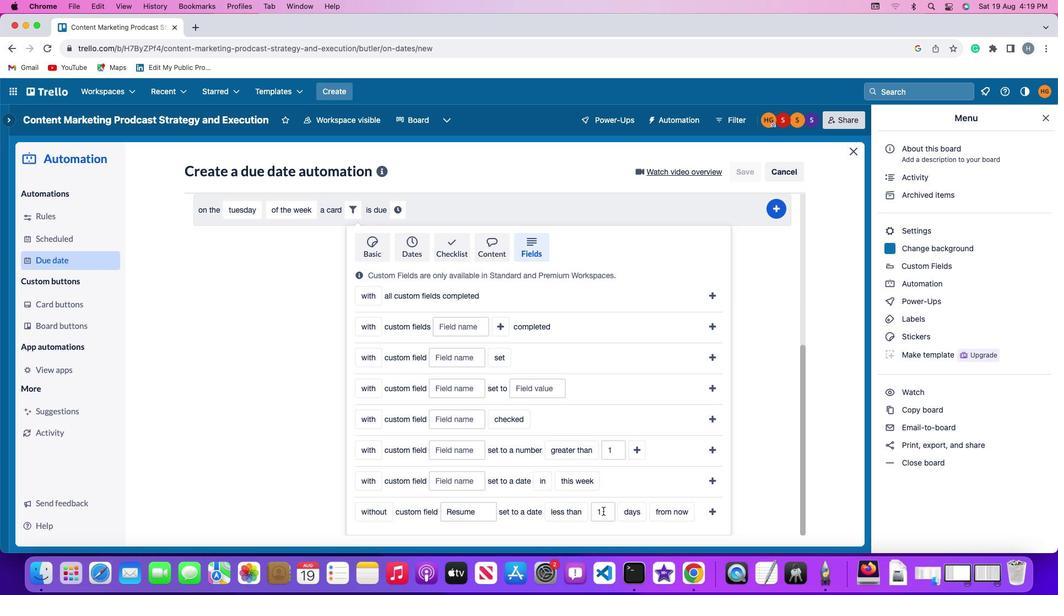 
Action: Mouse pressed left at (604, 511)
Screenshot: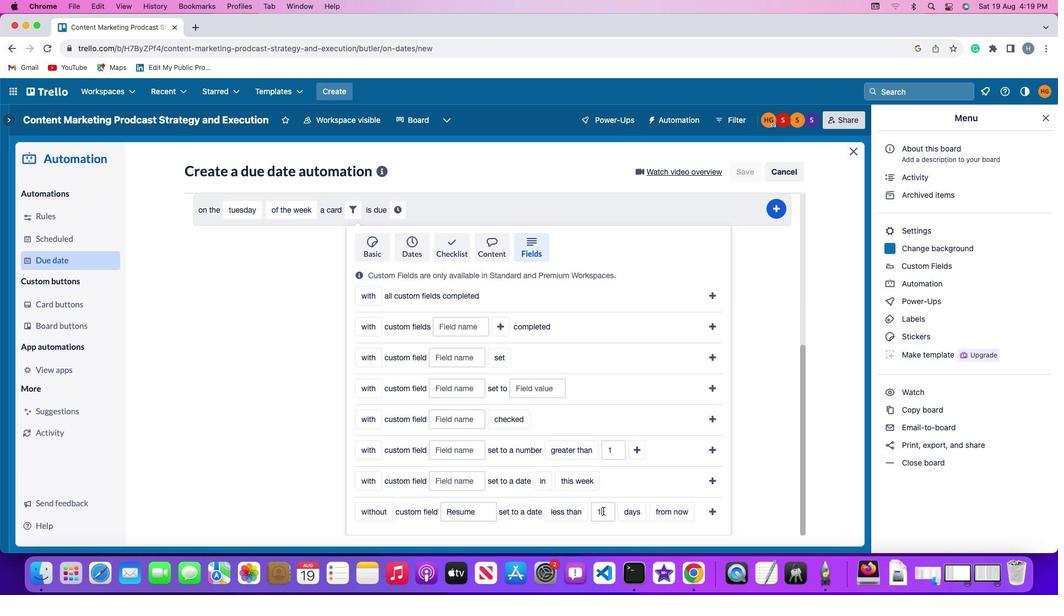 
Action: Key pressed Key.backspace'1'
Screenshot: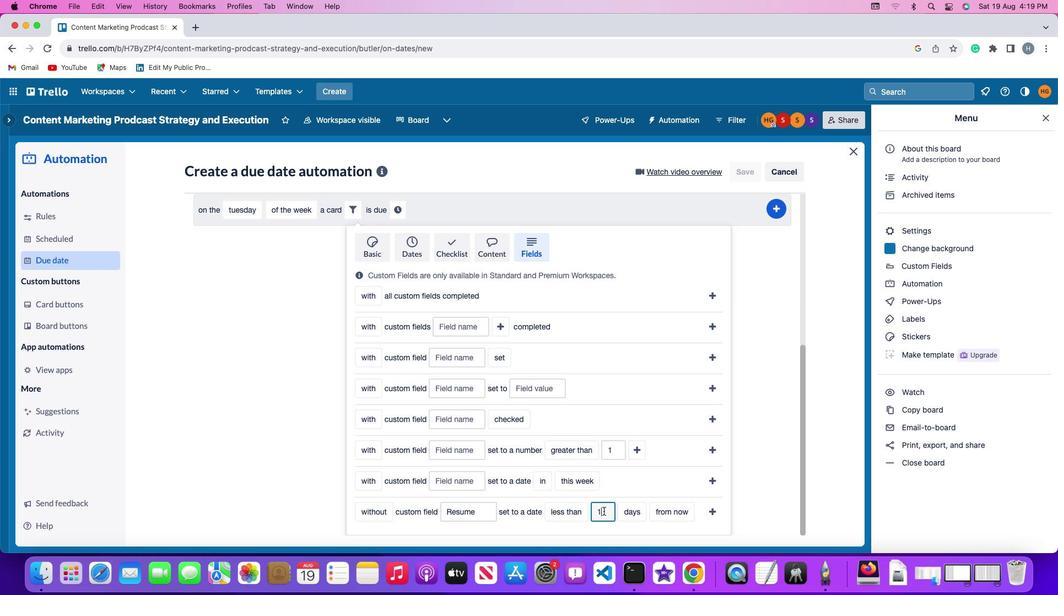 
Action: Mouse moved to (629, 513)
Screenshot: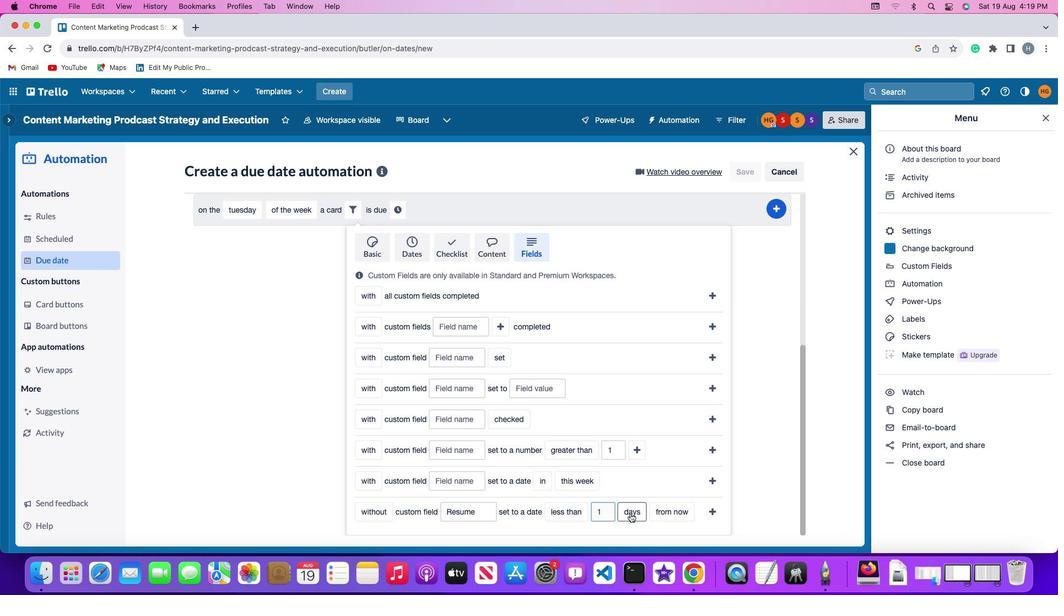 
Action: Mouse pressed left at (629, 513)
Screenshot: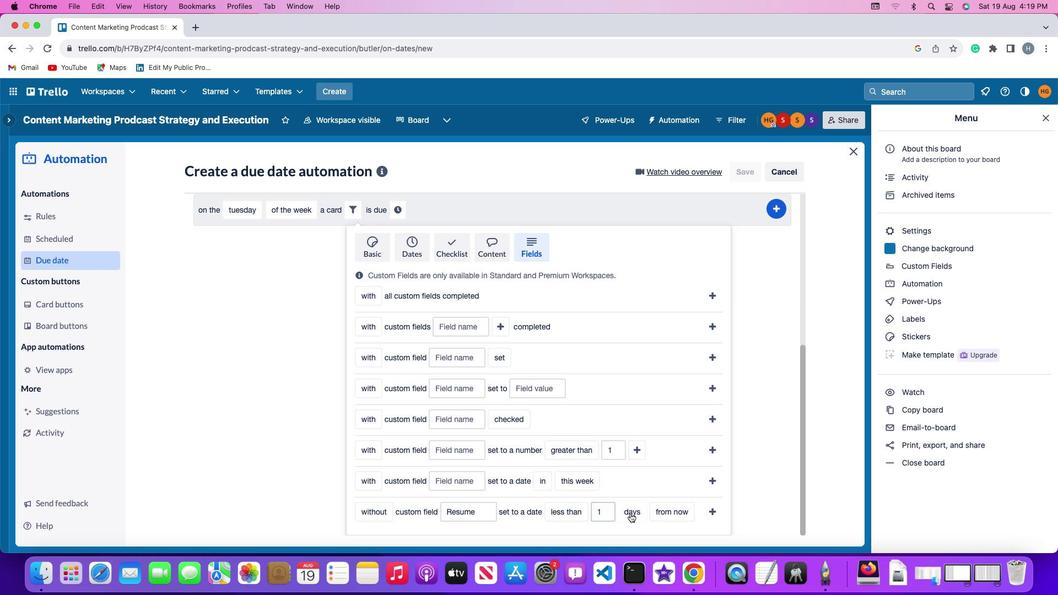 
Action: Mouse moved to (638, 468)
Screenshot: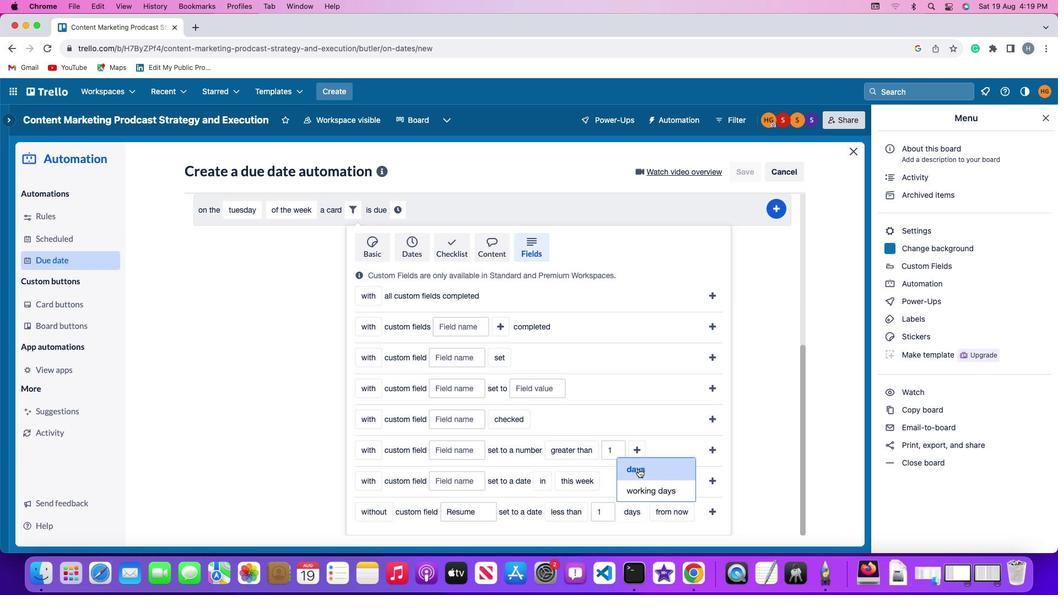
Action: Mouse pressed left at (638, 468)
Screenshot: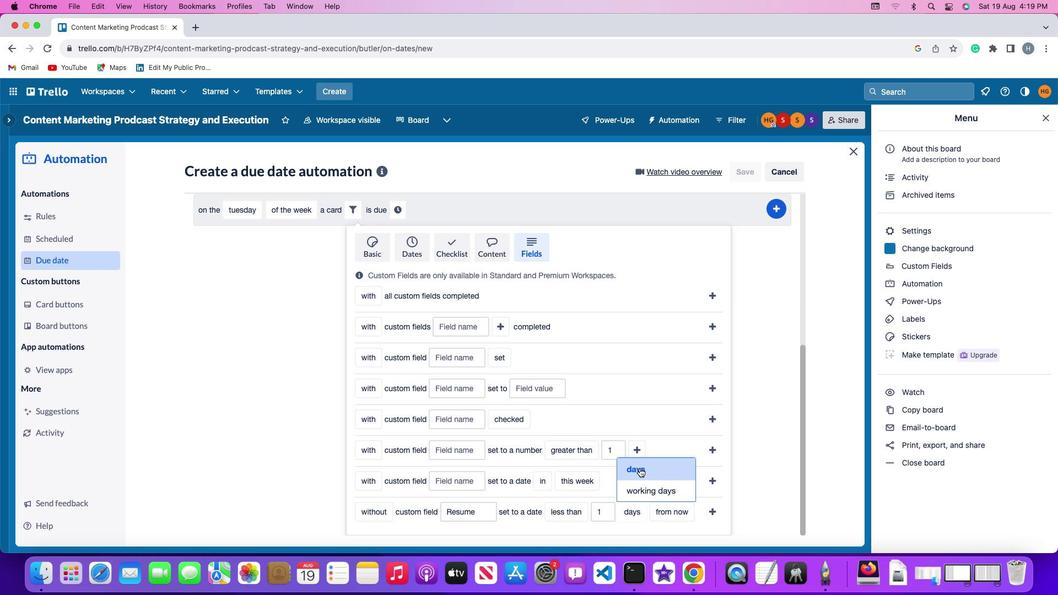 
Action: Mouse moved to (680, 509)
Screenshot: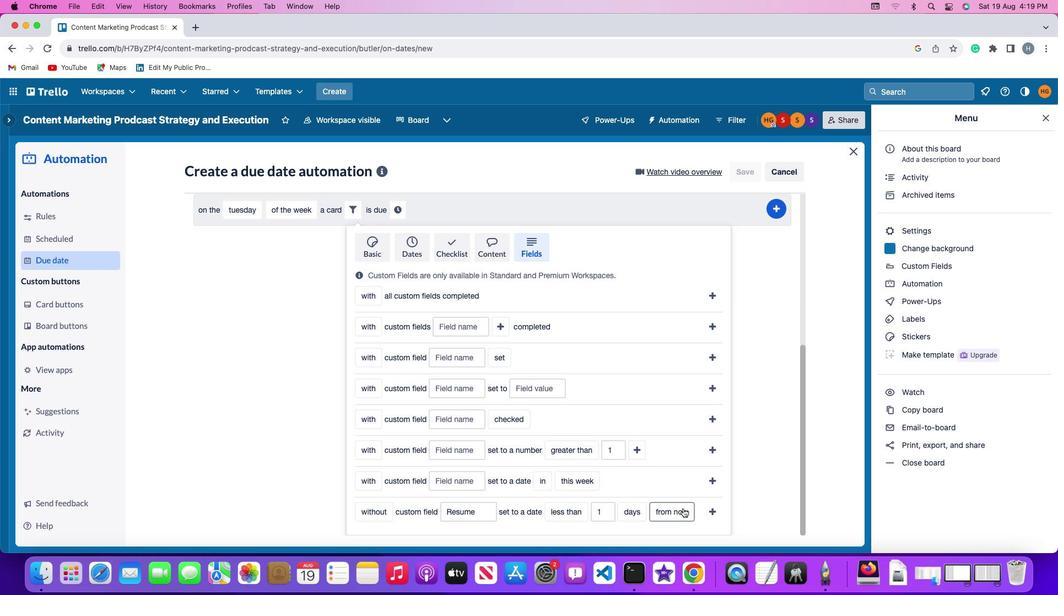 
Action: Mouse pressed left at (680, 509)
Screenshot: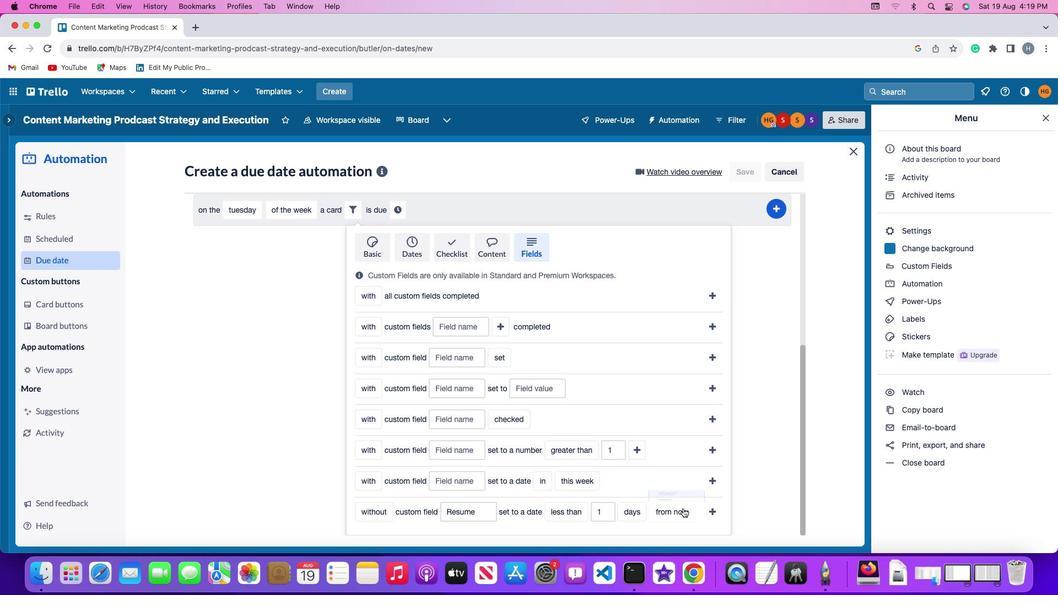 
Action: Mouse moved to (670, 492)
Screenshot: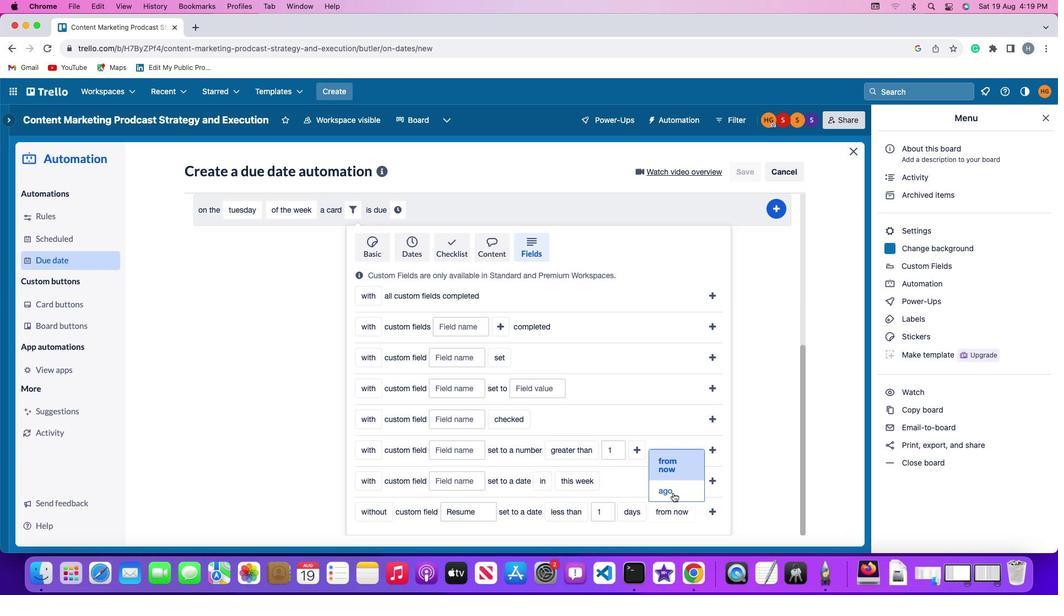 
Action: Mouse pressed left at (670, 492)
Screenshot: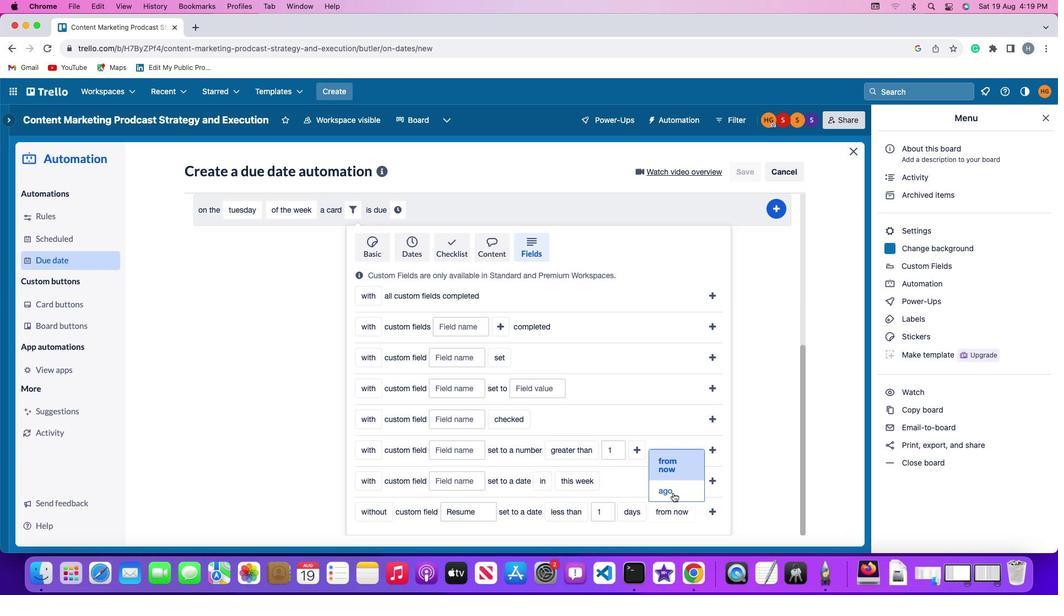
Action: Mouse moved to (691, 510)
Screenshot: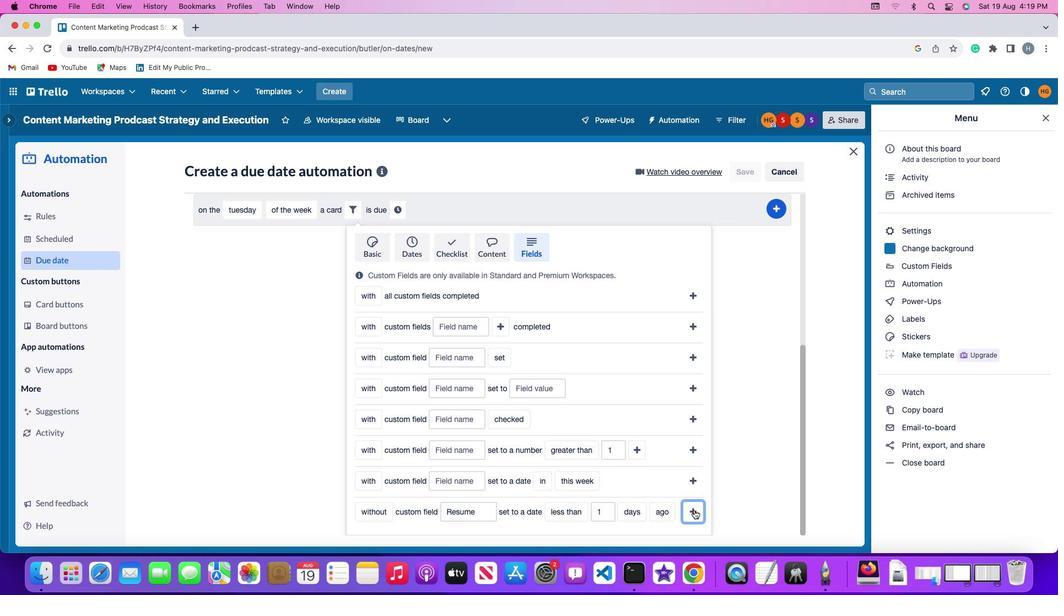 
Action: Mouse pressed left at (691, 510)
Screenshot: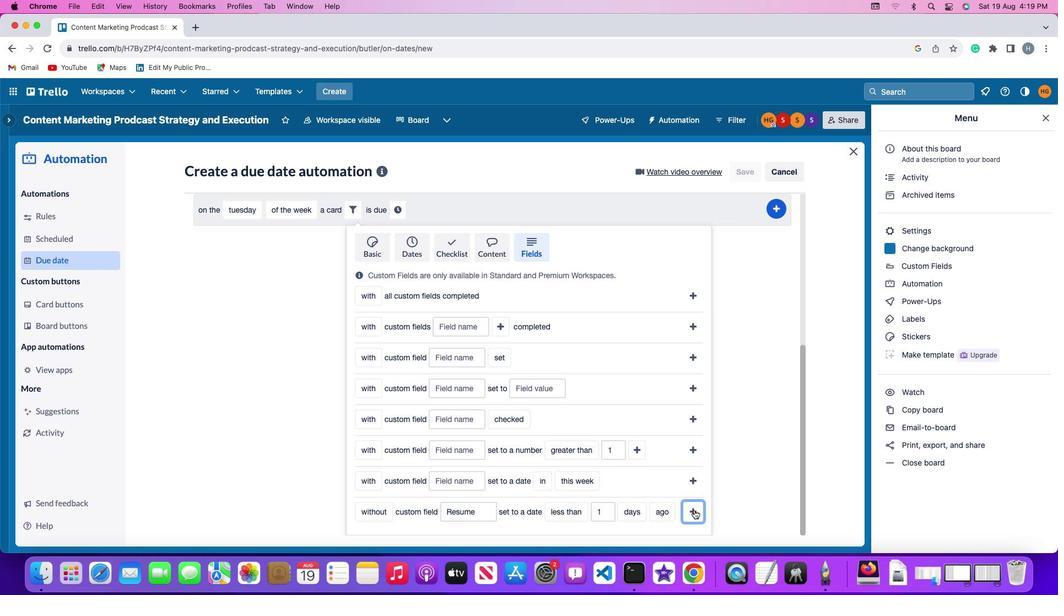 
Action: Mouse moved to (652, 484)
Screenshot: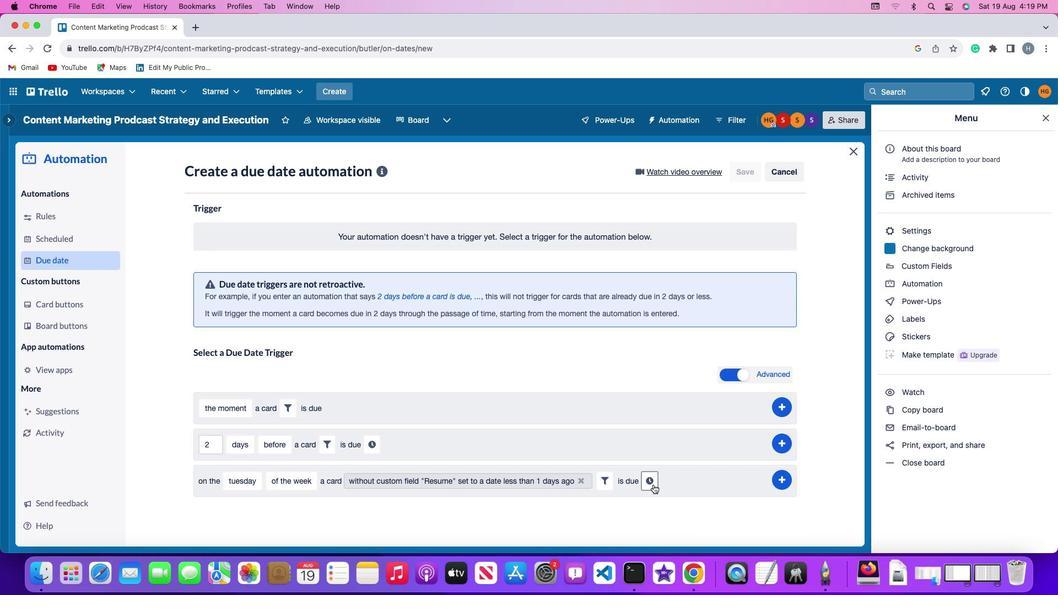 
Action: Mouse pressed left at (652, 484)
Screenshot: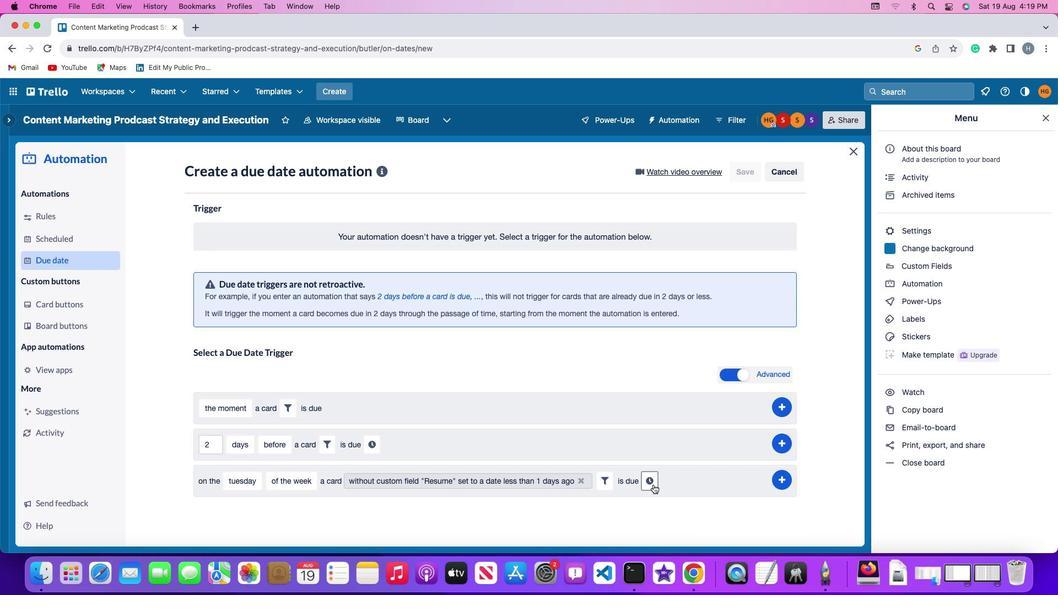 
Action: Mouse moved to (674, 486)
Screenshot: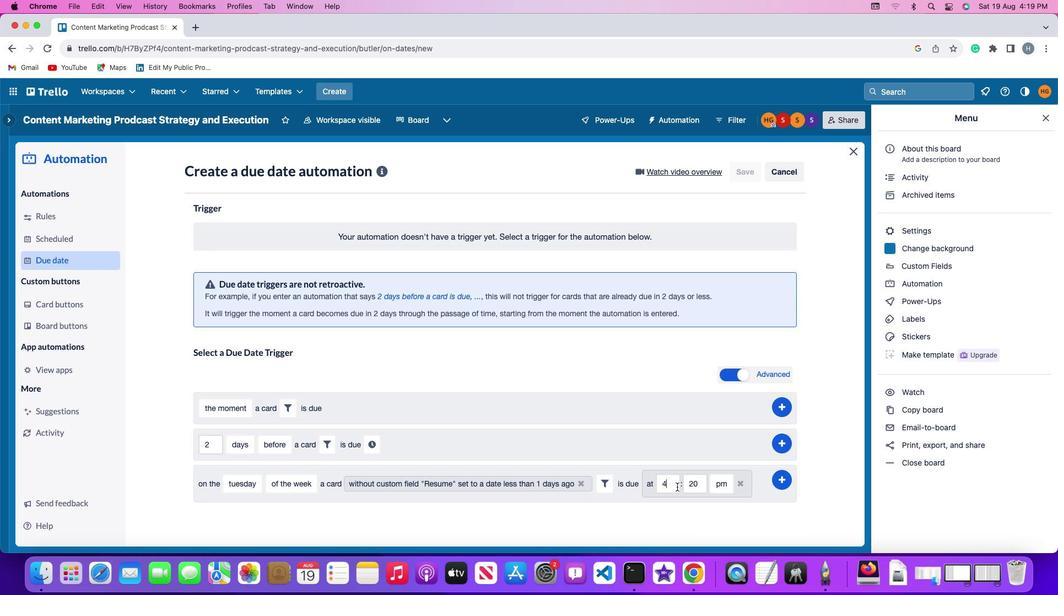 
Action: Mouse pressed left at (674, 486)
Screenshot: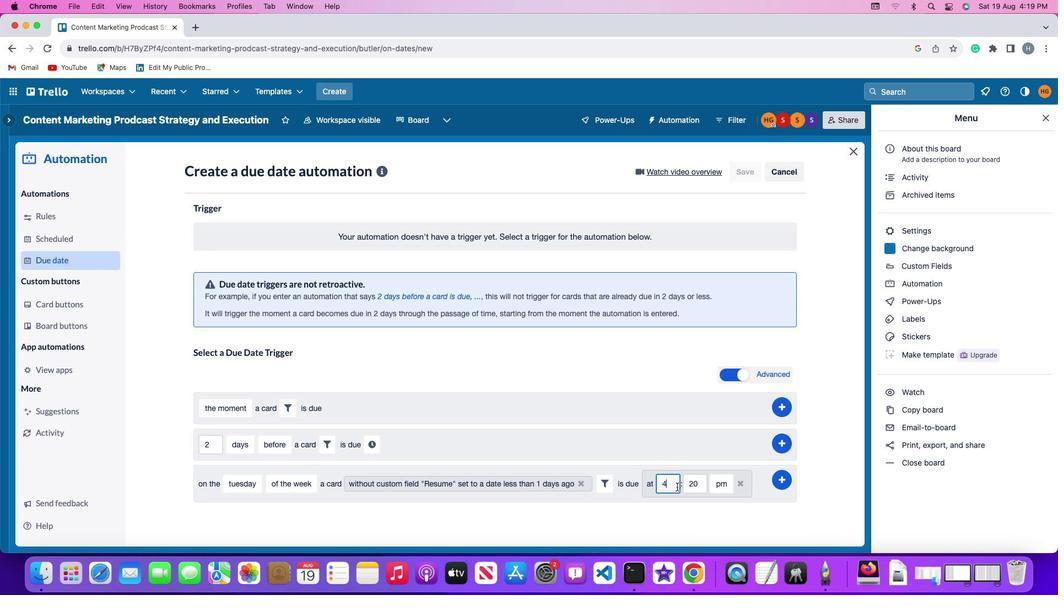 
Action: Key pressed Key.backspace'1''1'
Screenshot: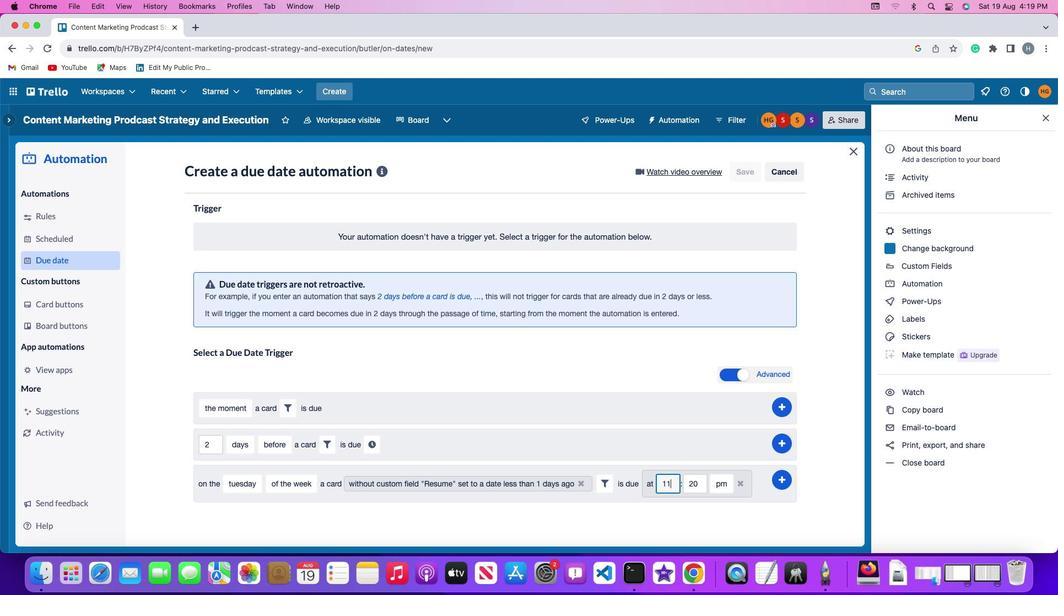 
Action: Mouse moved to (696, 486)
Screenshot: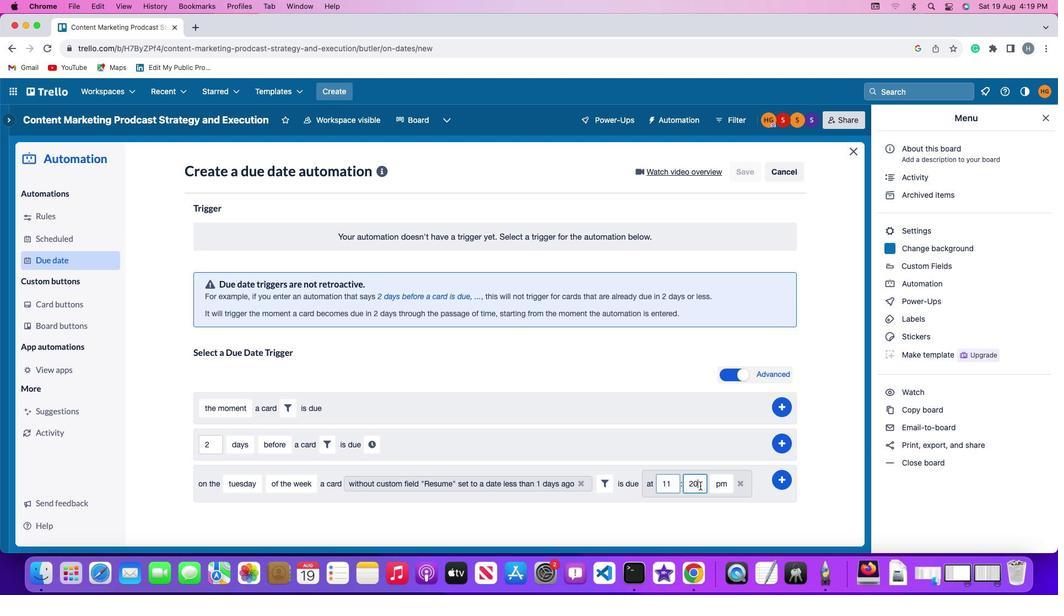 
Action: Mouse pressed left at (696, 486)
Screenshot: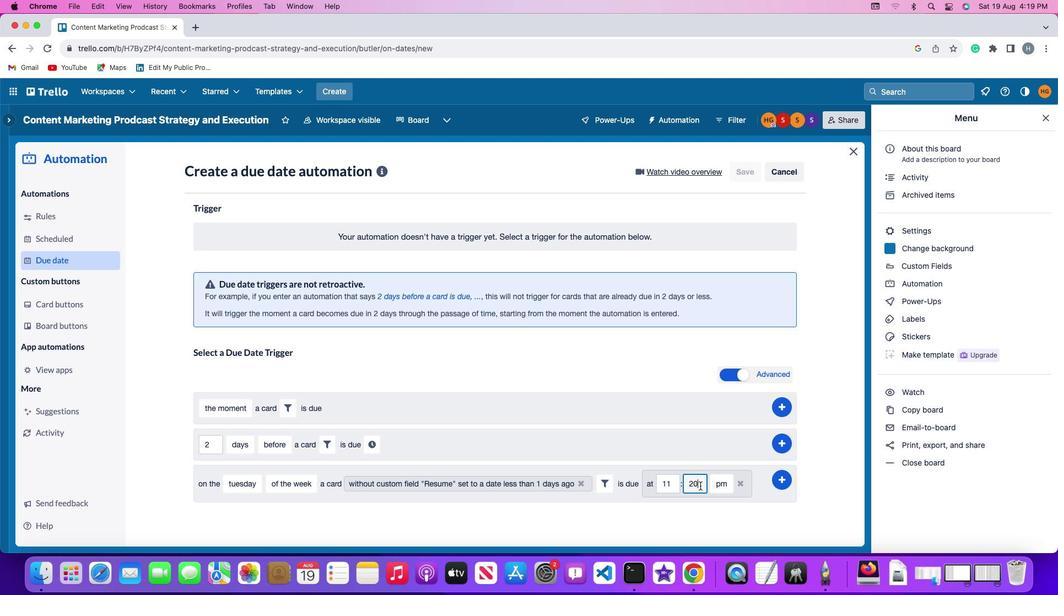 
Action: Key pressed Key.backspaceKey.backspace'0''0'
Screenshot: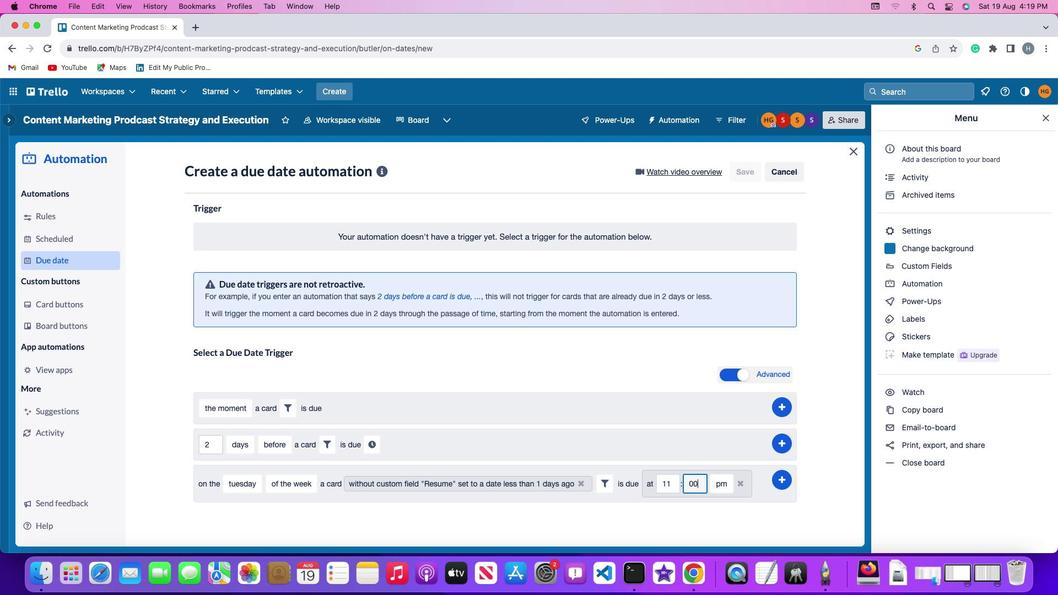 
Action: Mouse moved to (713, 484)
Screenshot: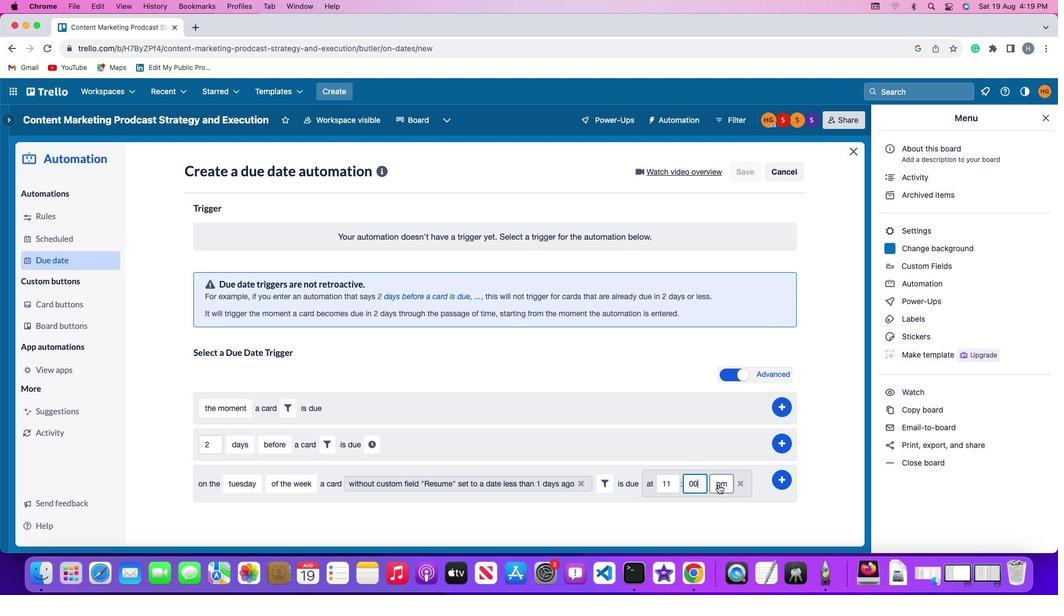 
Action: Mouse pressed left at (713, 484)
Screenshot: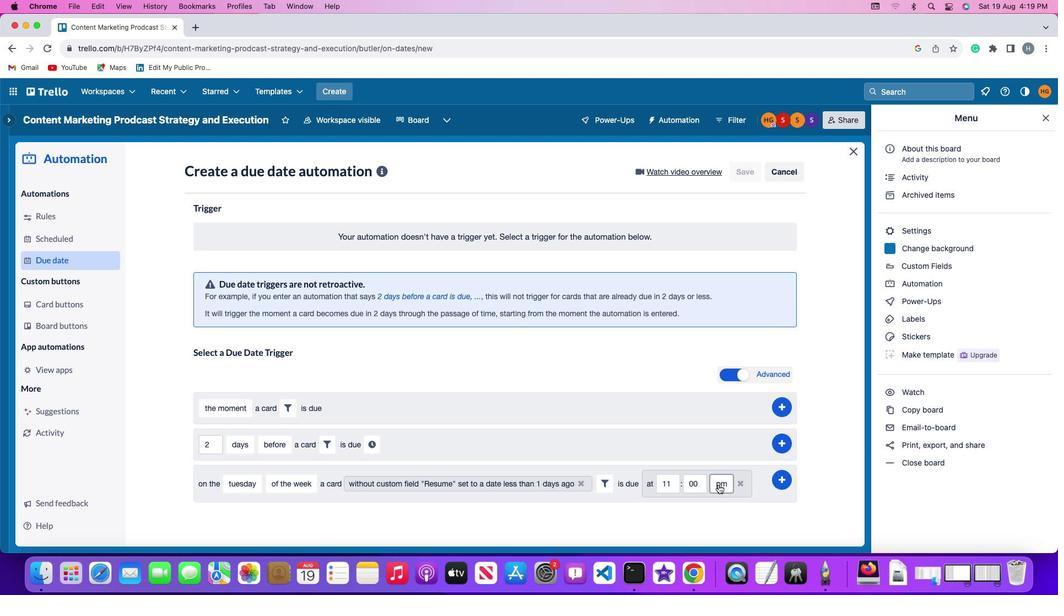 
Action: Mouse moved to (713, 499)
Screenshot: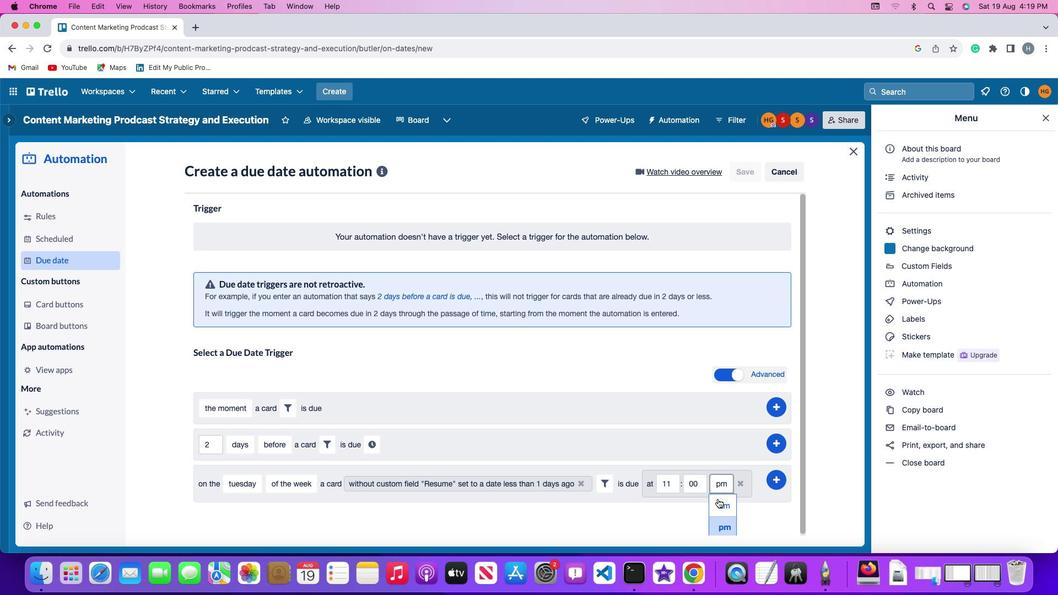 
Action: Mouse pressed left at (713, 499)
Screenshot: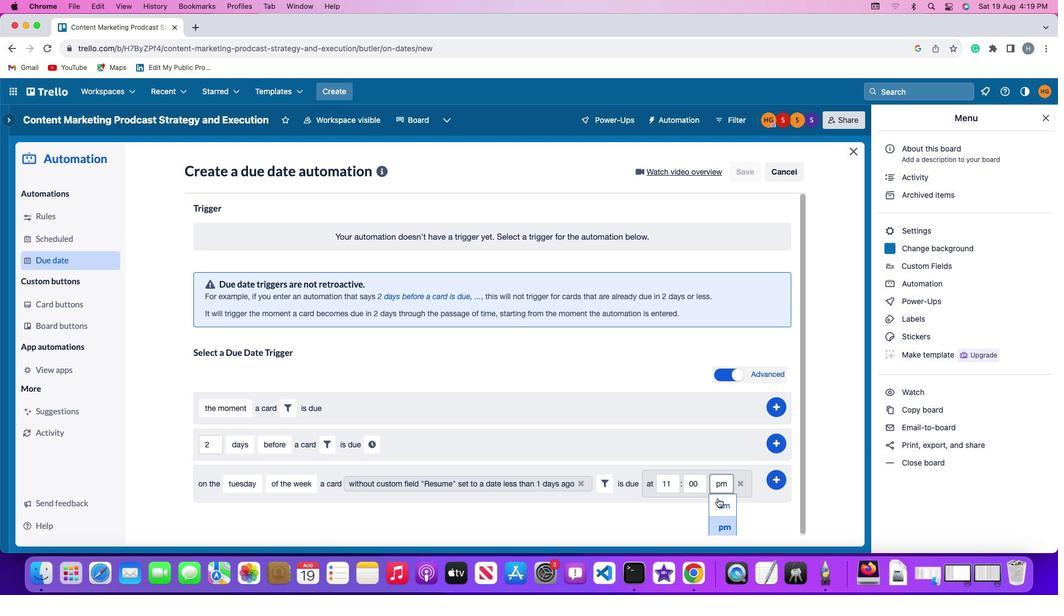 
Action: Mouse moved to (773, 478)
Screenshot: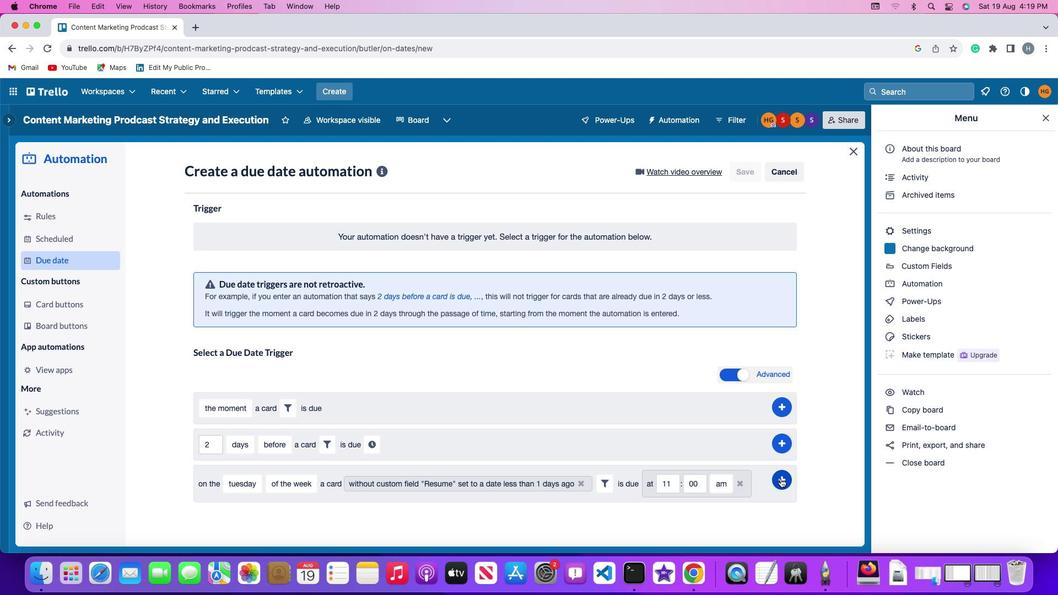
Action: Mouse pressed left at (773, 478)
Screenshot: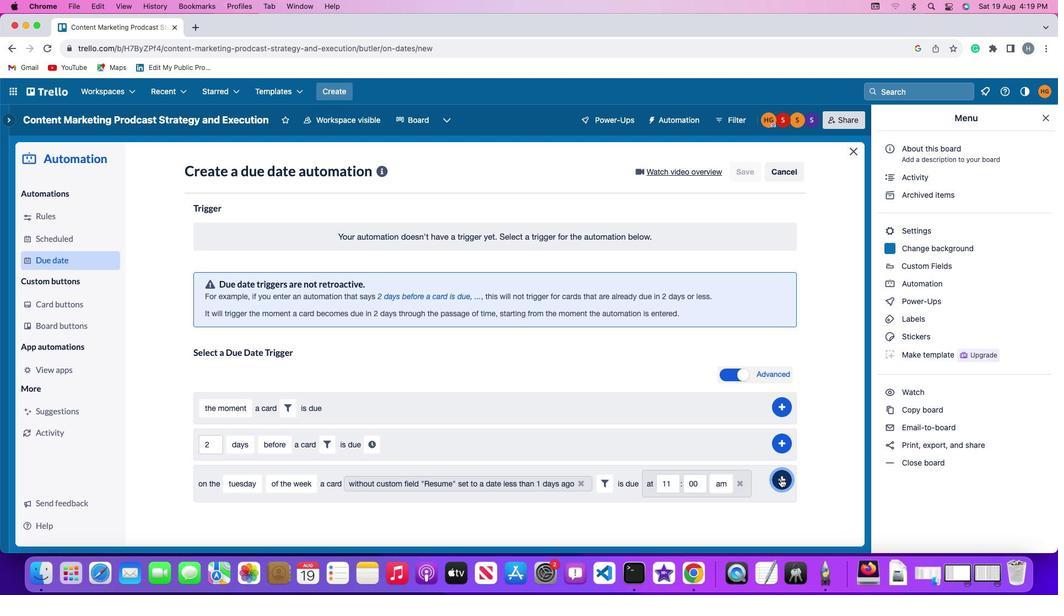 
Action: Mouse moved to (815, 421)
Screenshot: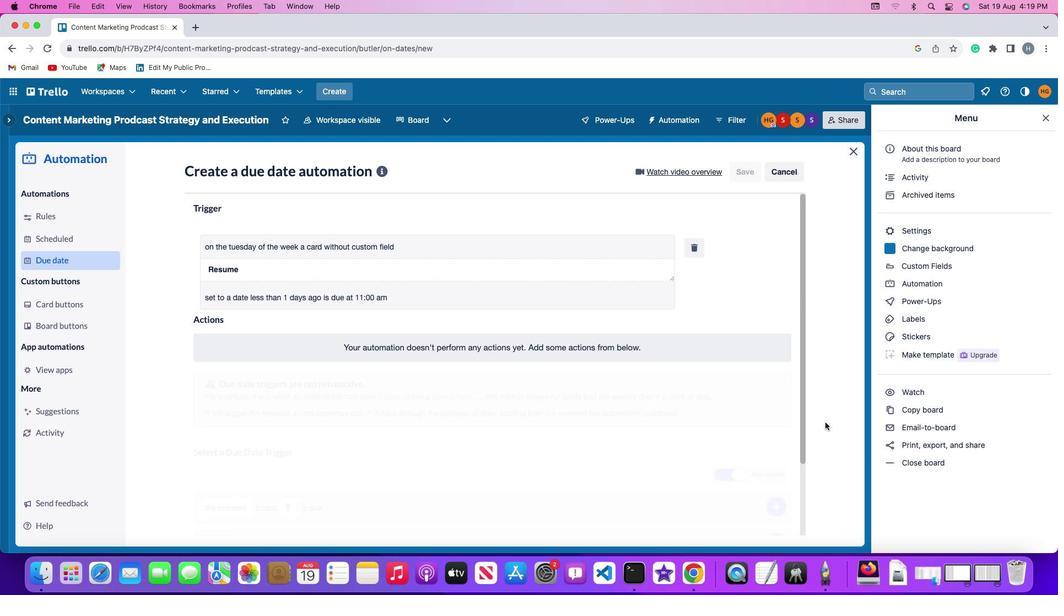 
